 Task: Create a due date automation trigger when advanced on, on the monday of the week a card is due add fields with custom field "Resume" set to a date less than 1 working days from now at 11:00 AM.
Action: Mouse moved to (895, 262)
Screenshot: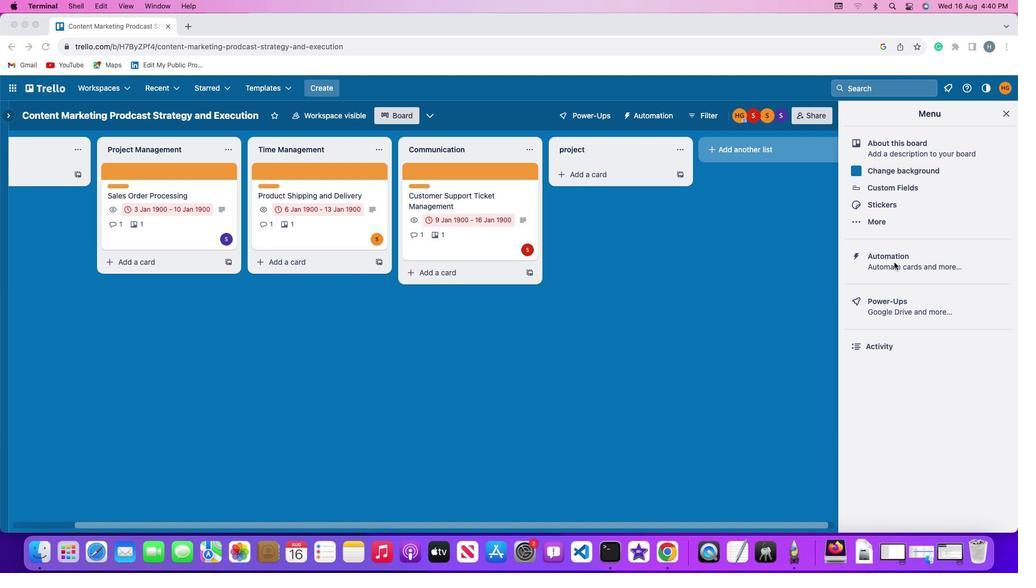 
Action: Mouse pressed left at (895, 262)
Screenshot: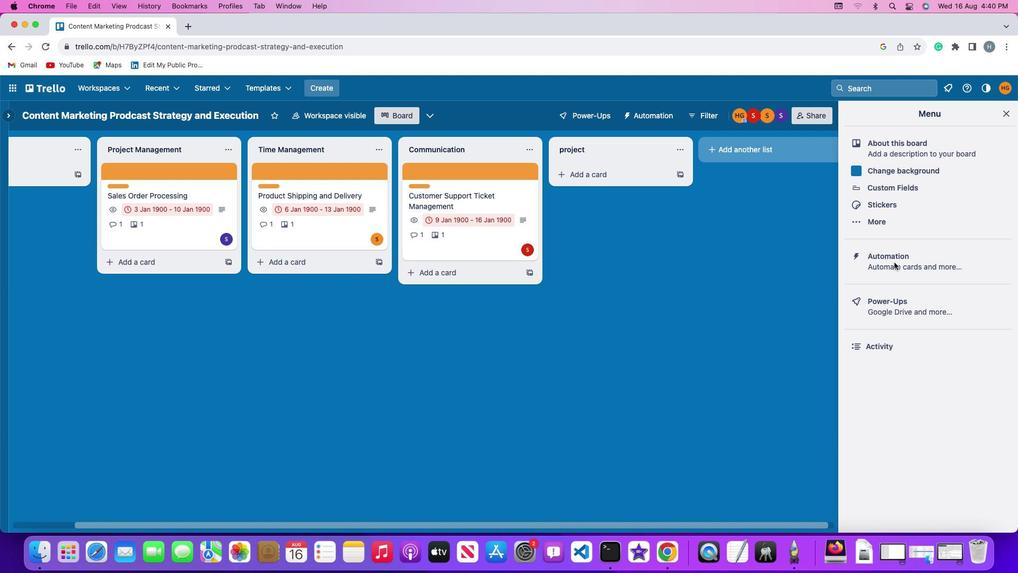 
Action: Mouse pressed left at (895, 262)
Screenshot: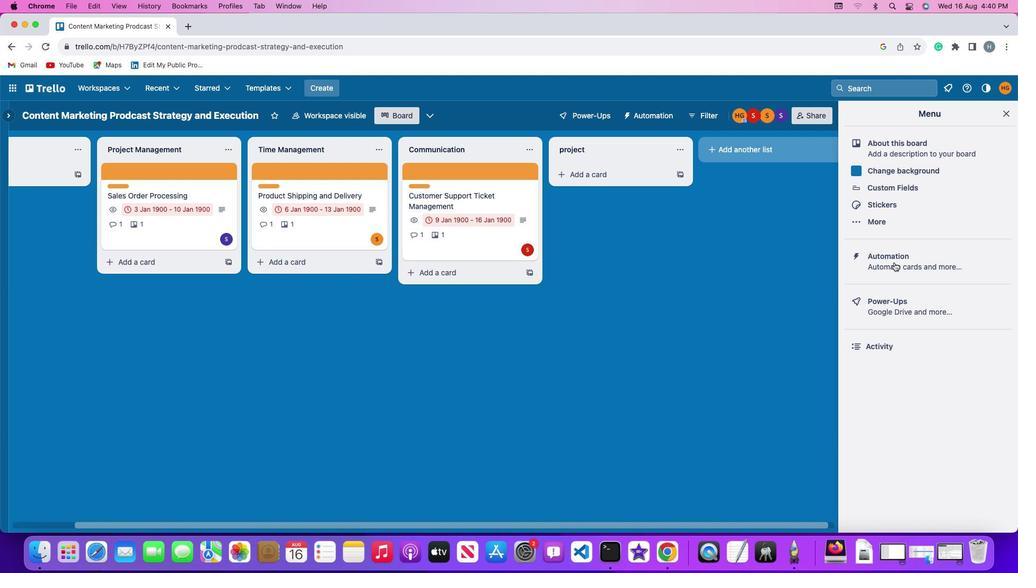 
Action: Mouse moved to (67, 254)
Screenshot: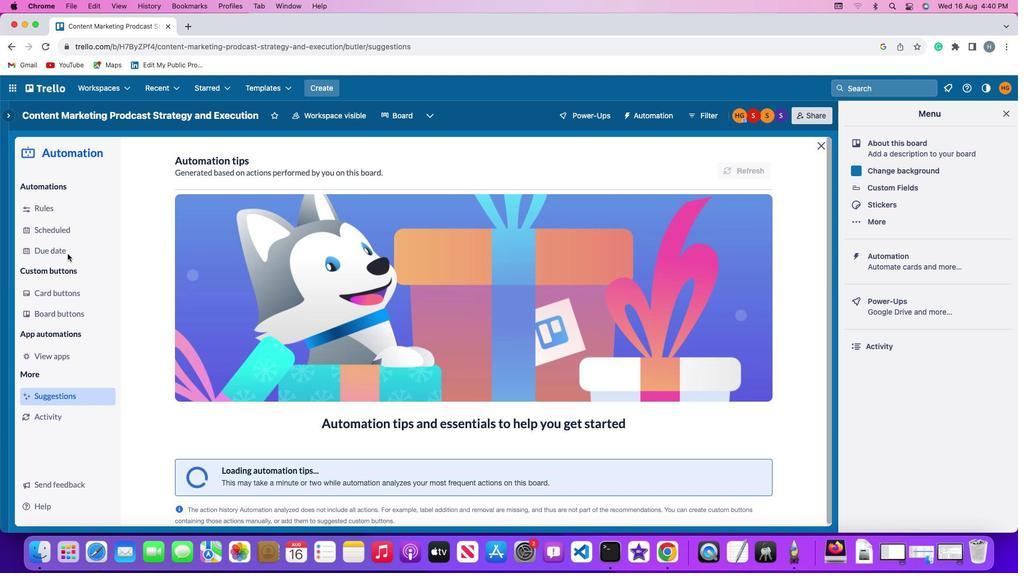 
Action: Mouse pressed left at (67, 254)
Screenshot: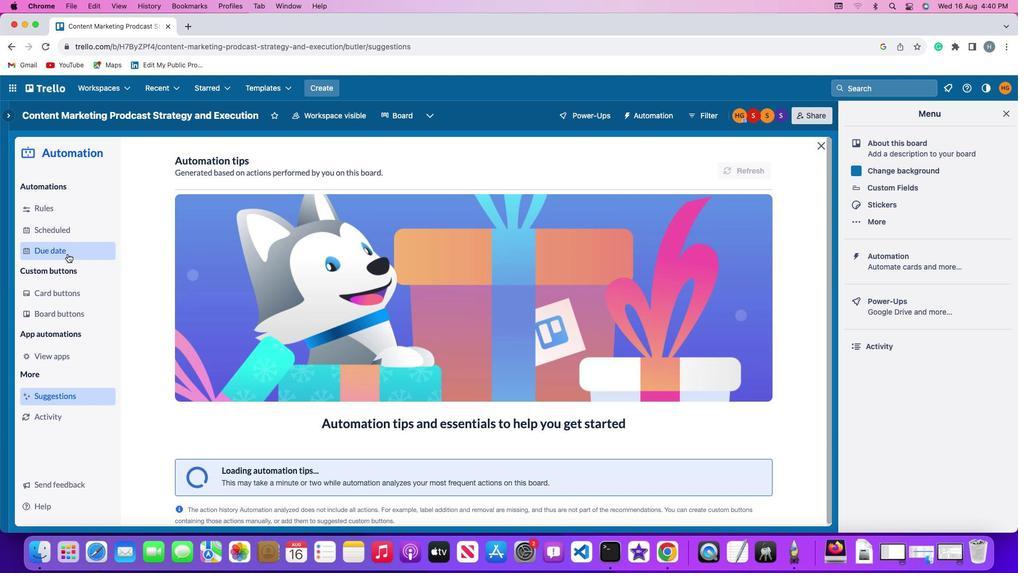 
Action: Mouse moved to (704, 161)
Screenshot: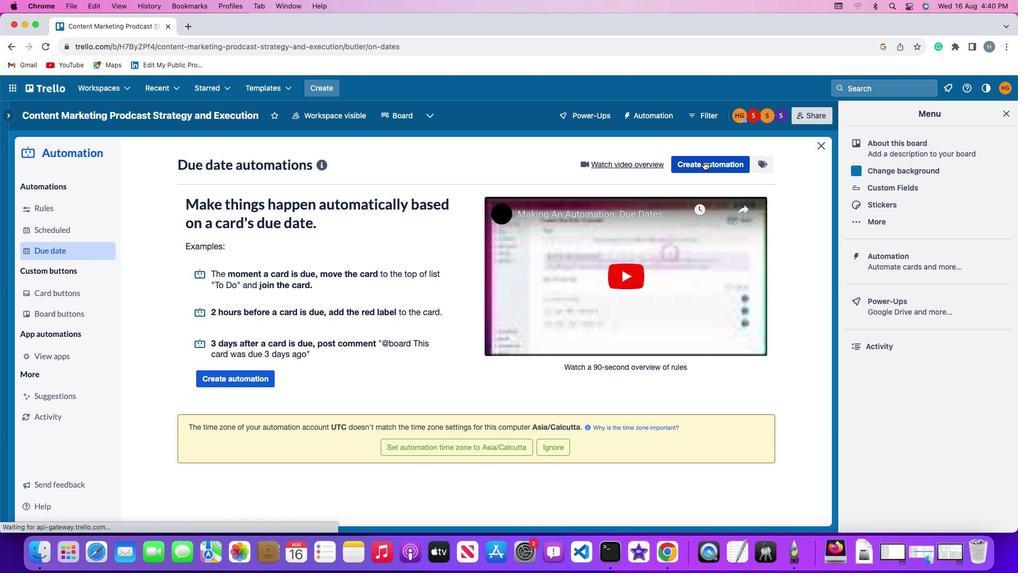 
Action: Mouse pressed left at (704, 161)
Screenshot: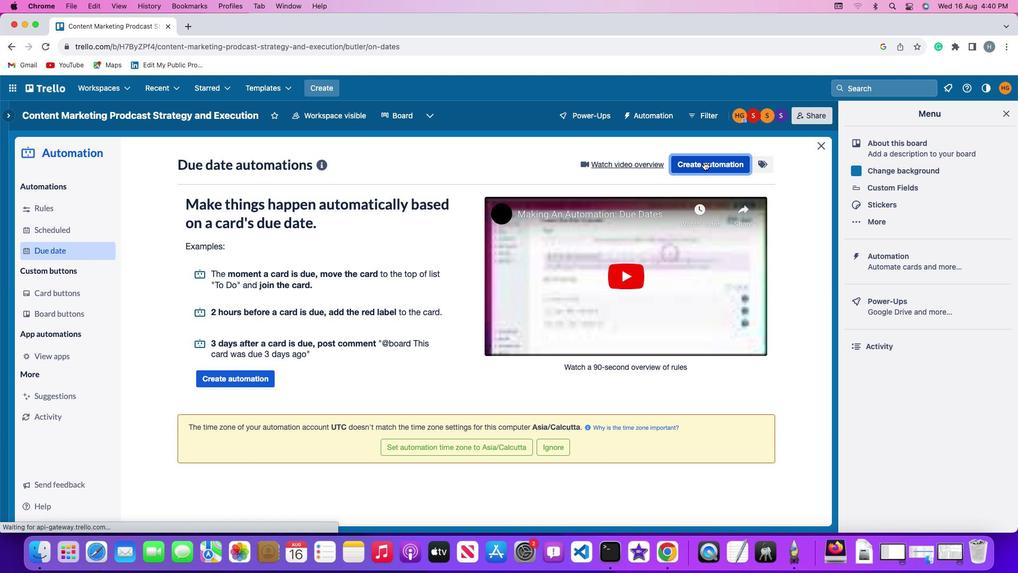 
Action: Mouse moved to (207, 262)
Screenshot: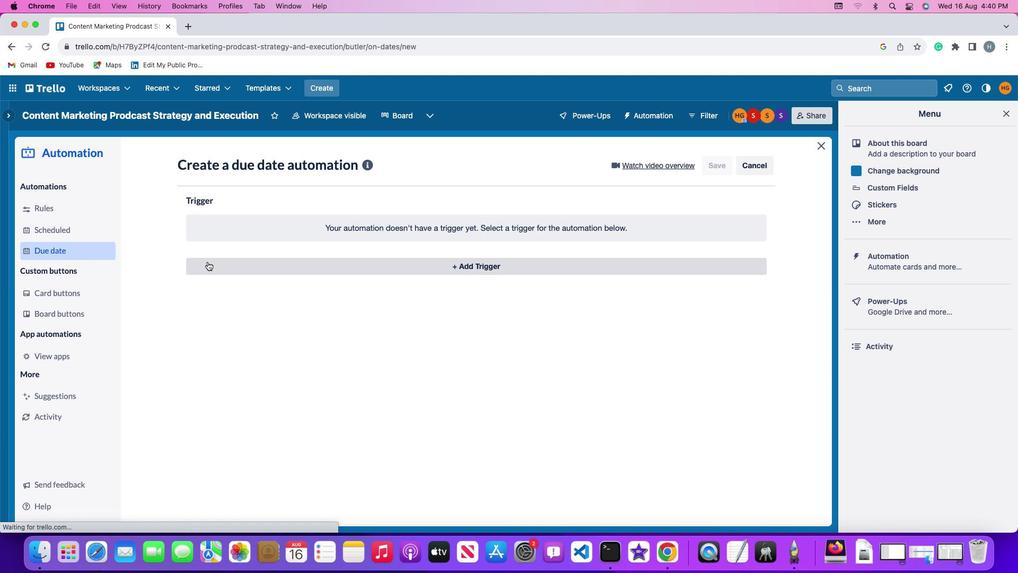 
Action: Mouse pressed left at (207, 262)
Screenshot: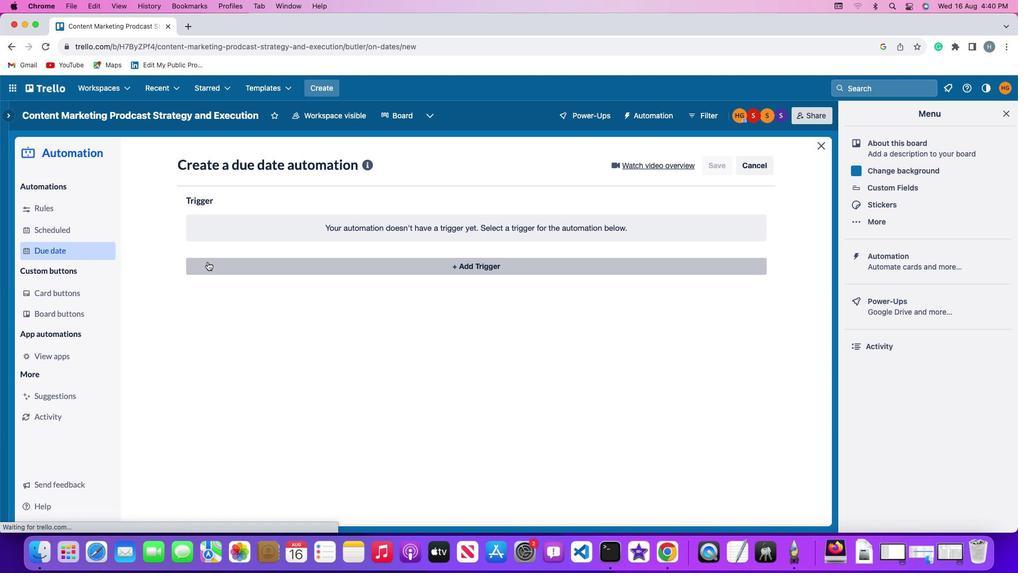 
Action: Mouse moved to (241, 455)
Screenshot: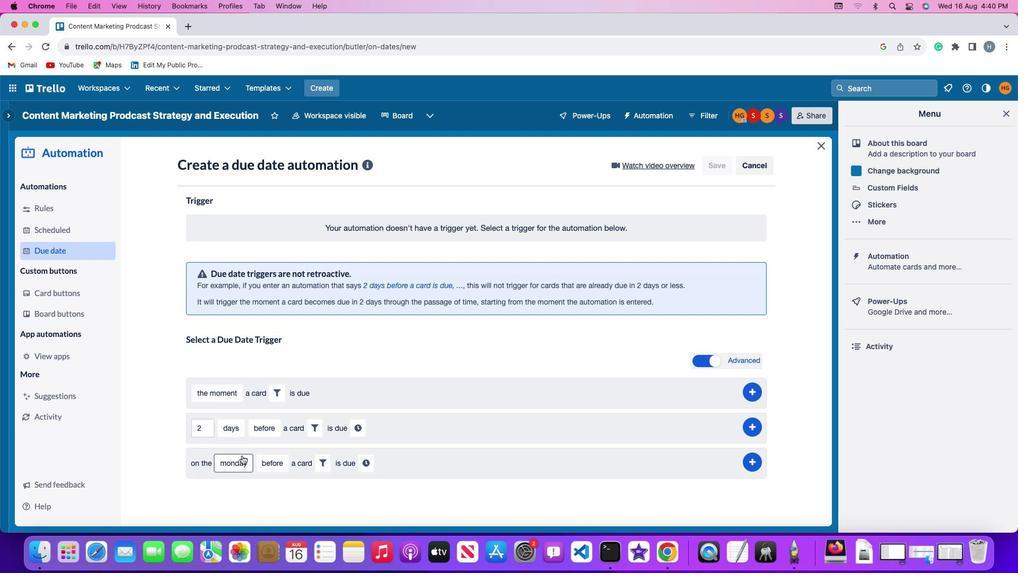 
Action: Mouse pressed left at (241, 455)
Screenshot: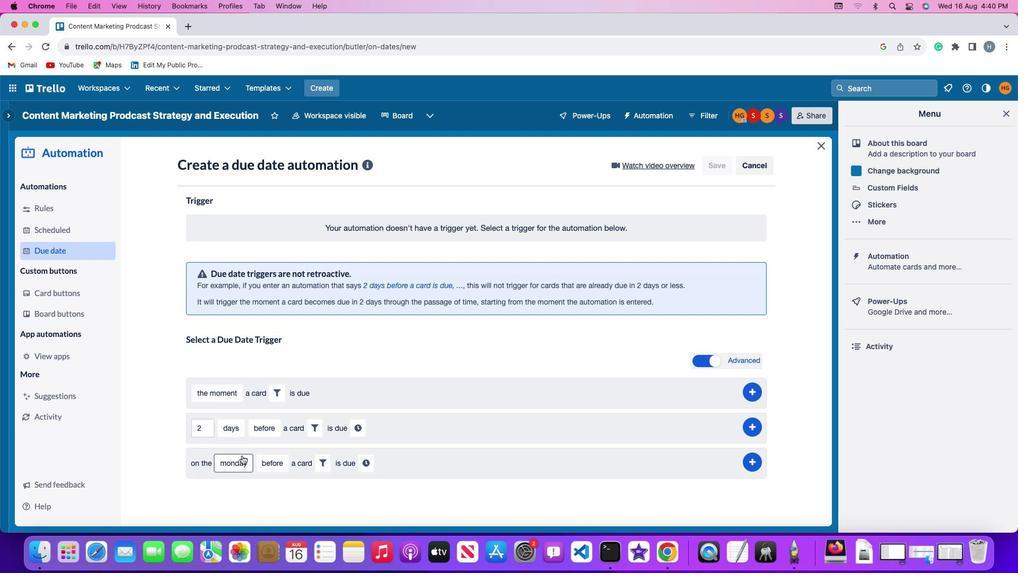 
Action: Mouse moved to (253, 316)
Screenshot: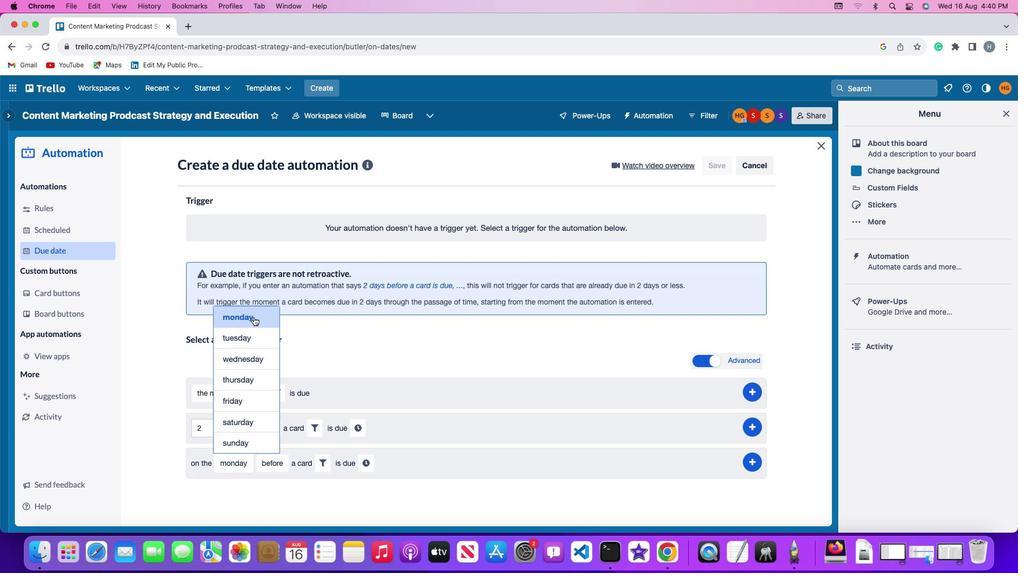 
Action: Mouse pressed left at (253, 316)
Screenshot: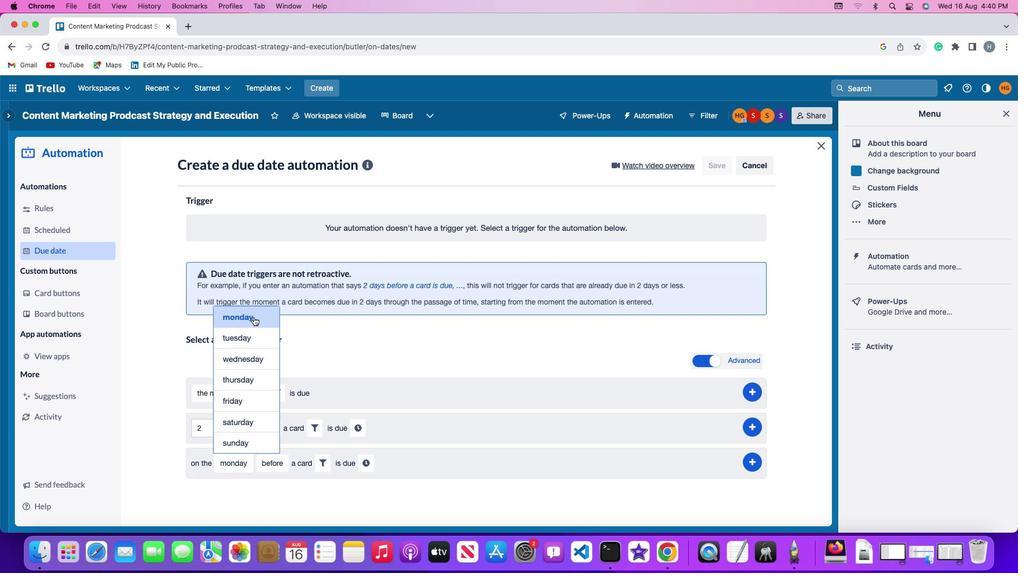 
Action: Mouse moved to (272, 457)
Screenshot: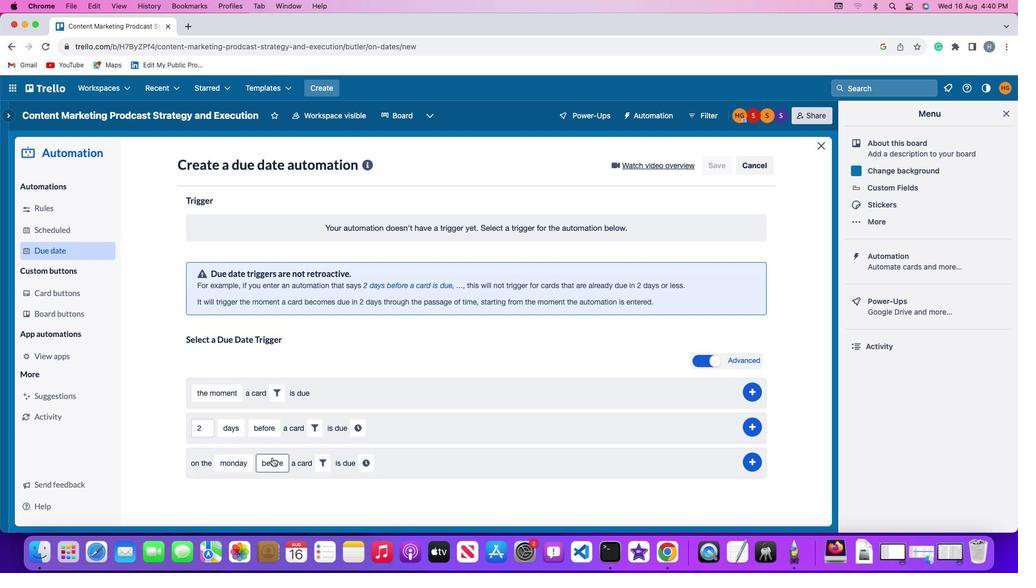 
Action: Mouse pressed left at (272, 457)
Screenshot: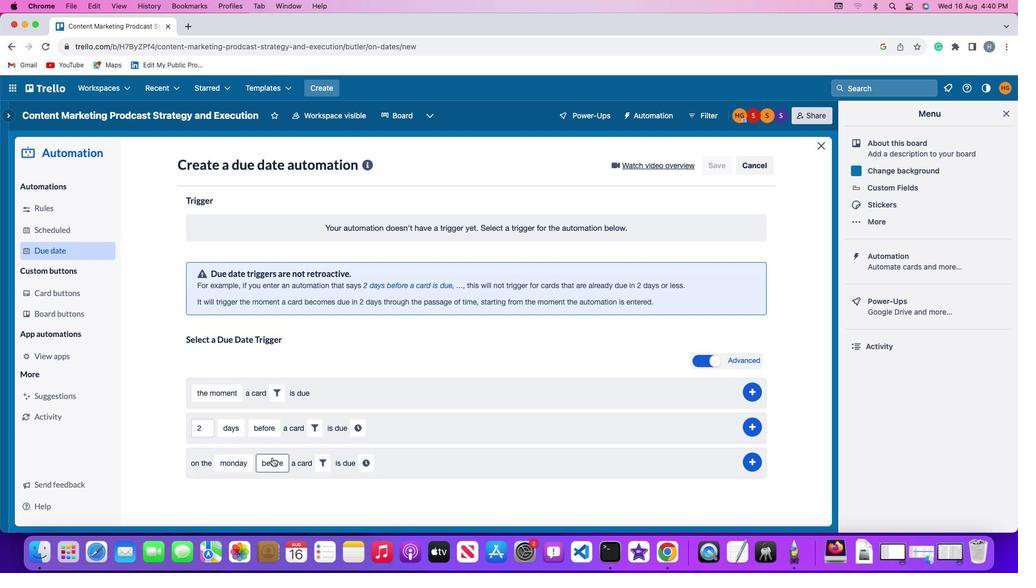 
Action: Mouse moved to (278, 416)
Screenshot: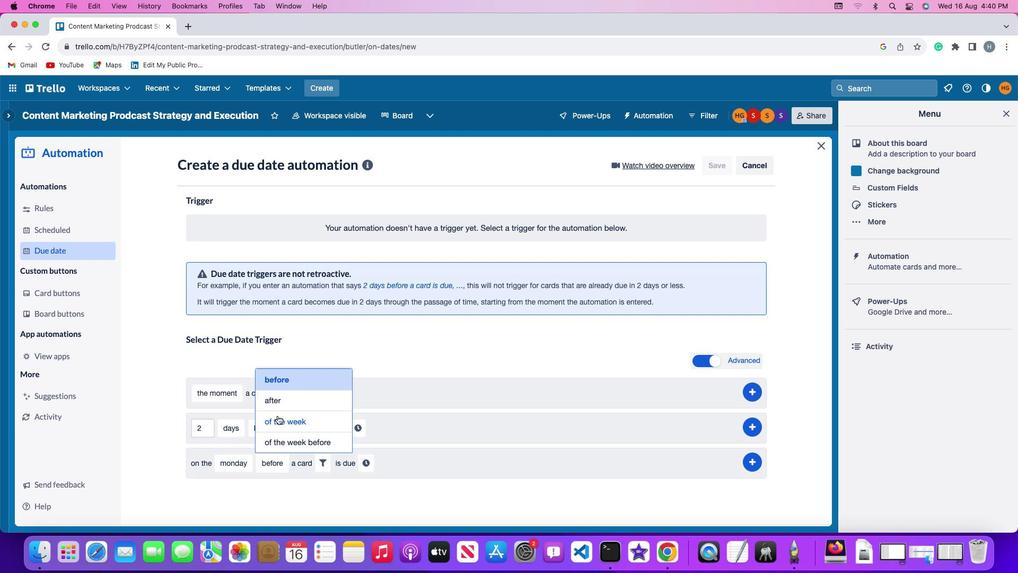 
Action: Mouse pressed left at (278, 416)
Screenshot: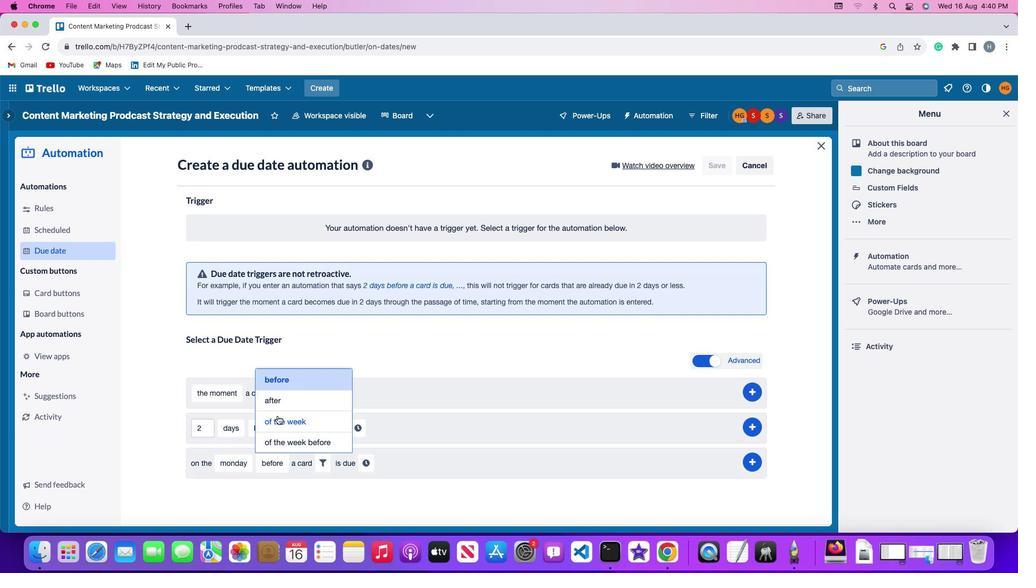 
Action: Mouse moved to (336, 460)
Screenshot: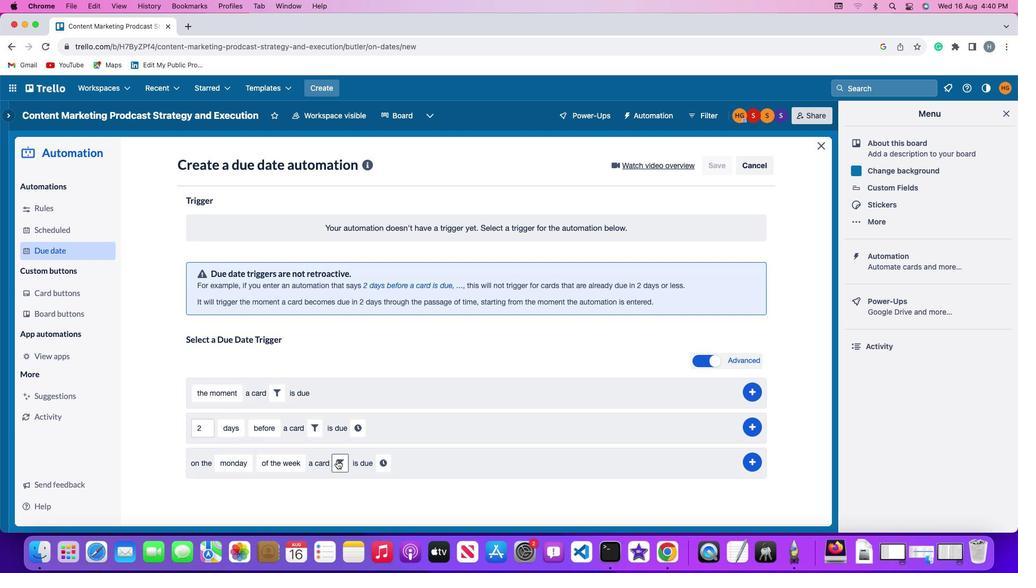 
Action: Mouse pressed left at (336, 460)
Screenshot: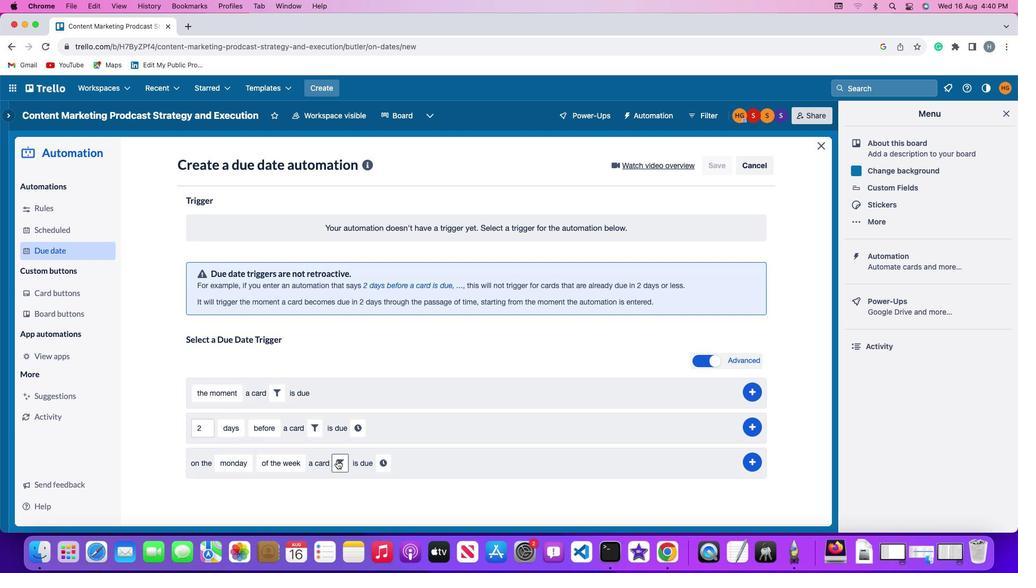 
Action: Mouse moved to (512, 499)
Screenshot: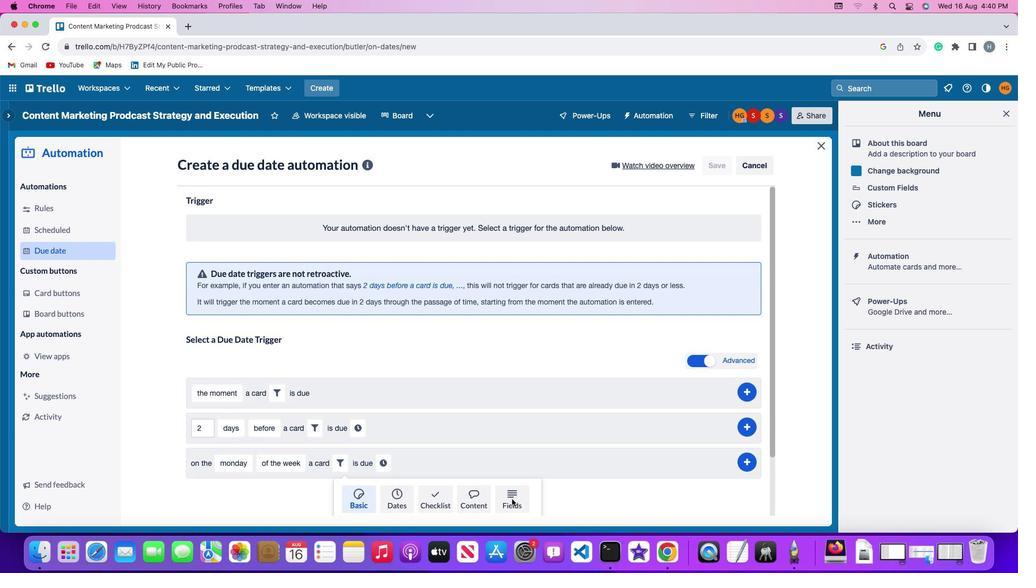 
Action: Mouse pressed left at (512, 499)
Screenshot: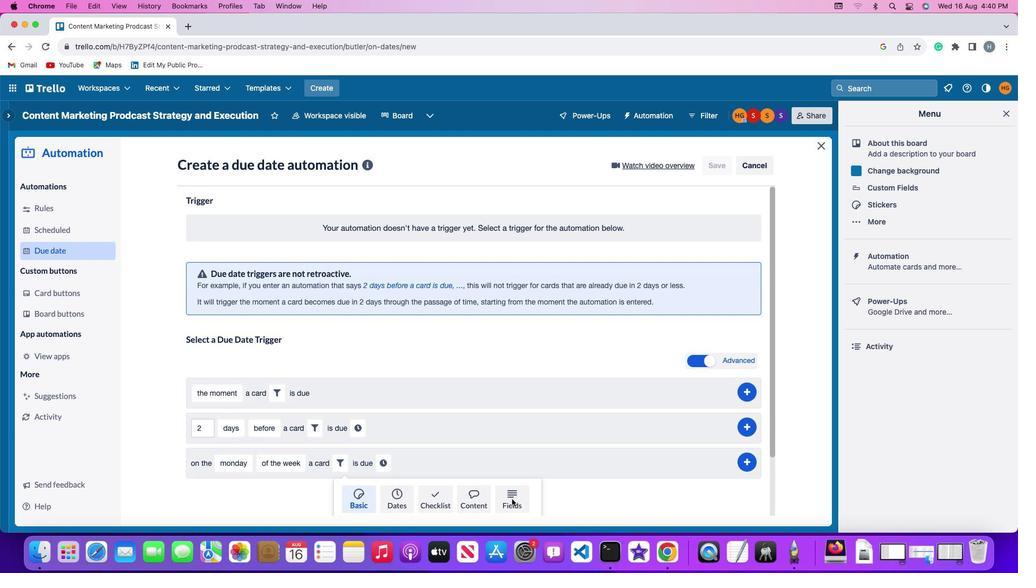 
Action: Mouse moved to (307, 486)
Screenshot: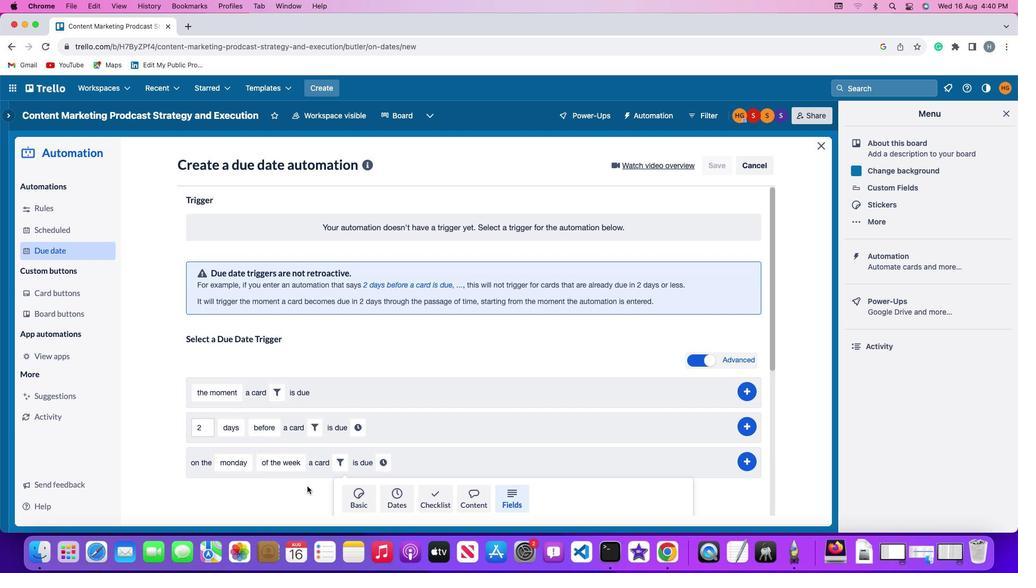 
Action: Mouse scrolled (307, 486) with delta (0, 0)
Screenshot: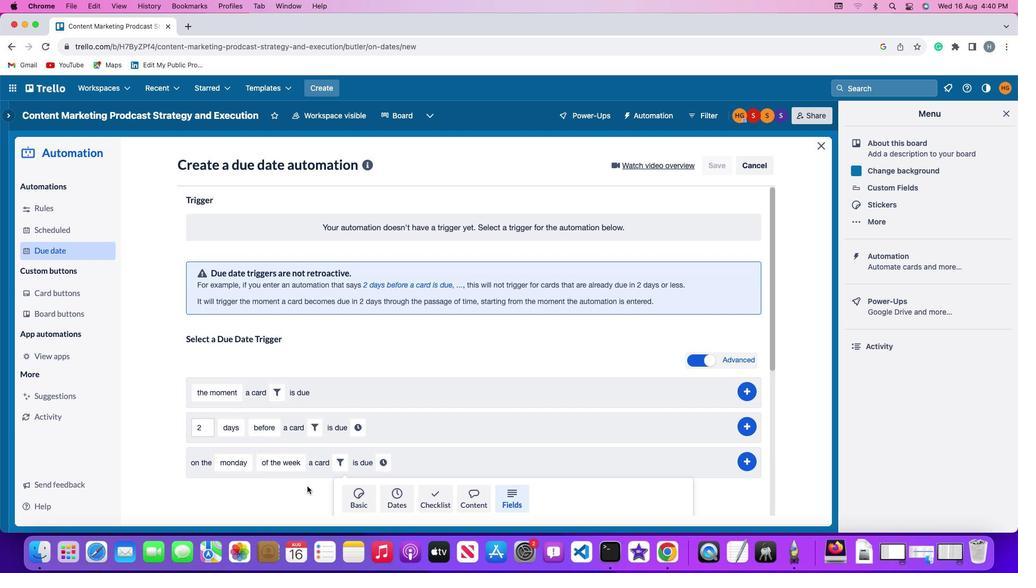 
Action: Mouse scrolled (307, 486) with delta (0, 0)
Screenshot: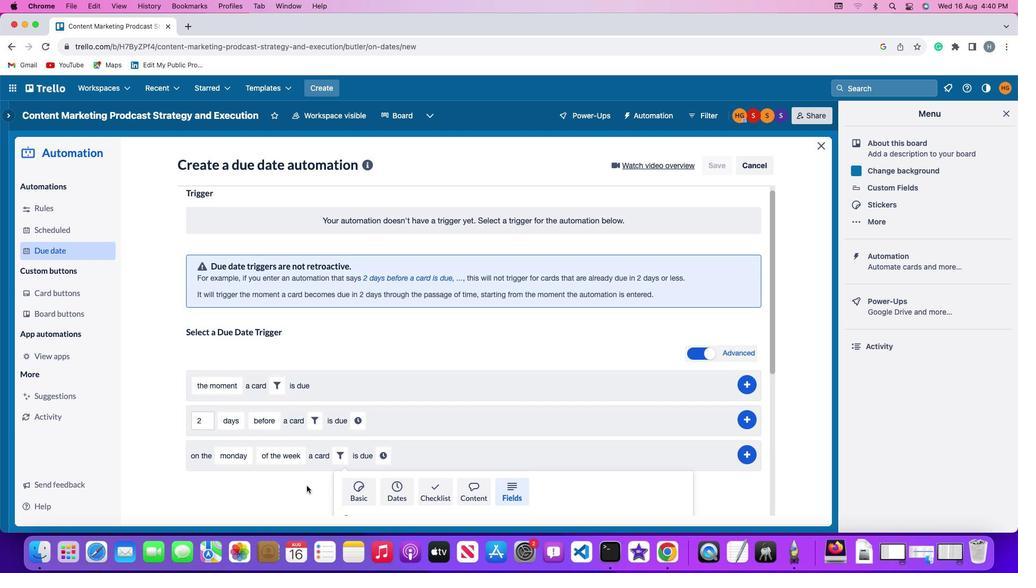 
Action: Mouse scrolled (307, 486) with delta (0, -2)
Screenshot: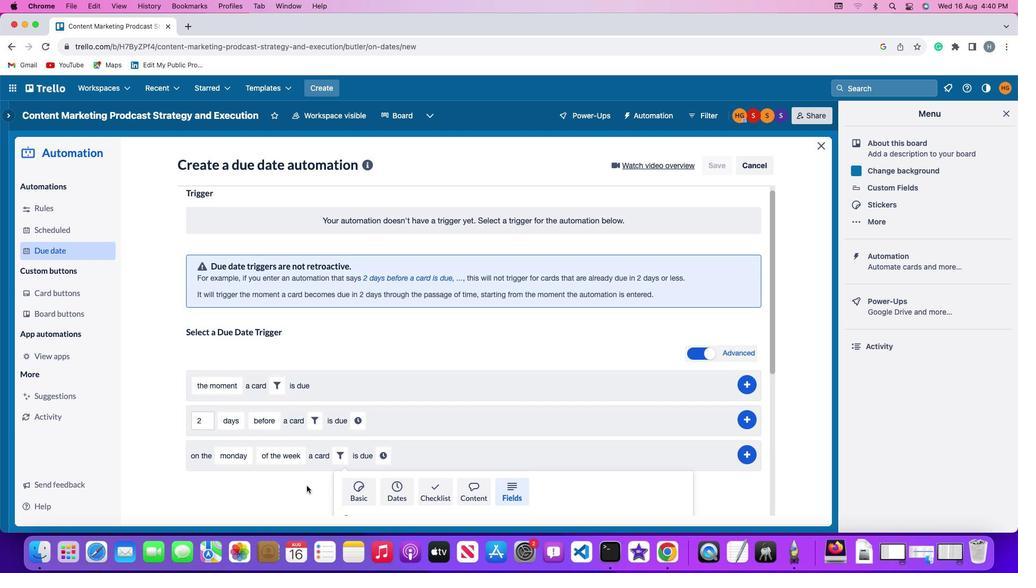 
Action: Mouse moved to (307, 486)
Screenshot: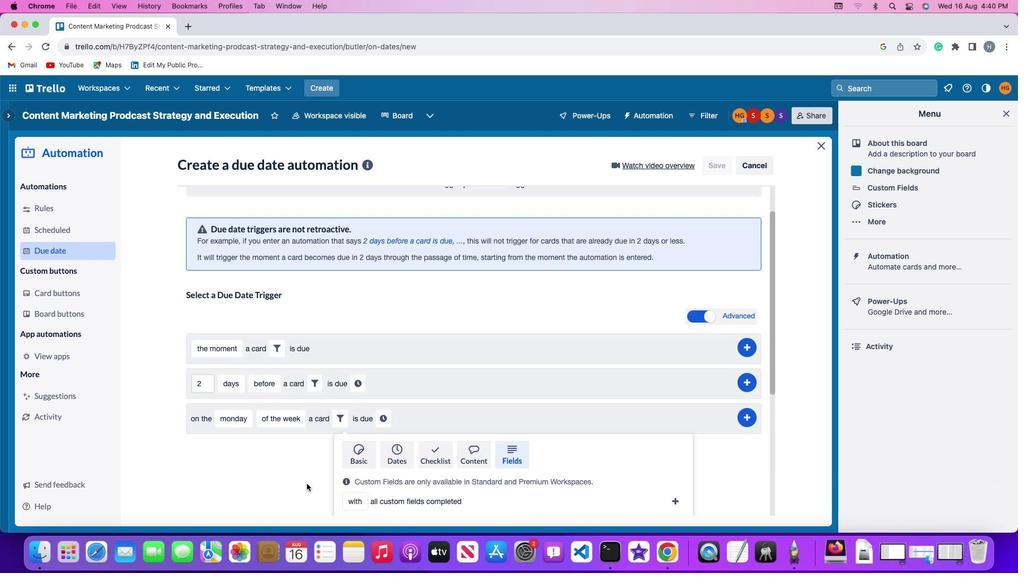 
Action: Mouse scrolled (307, 486) with delta (0, -2)
Screenshot: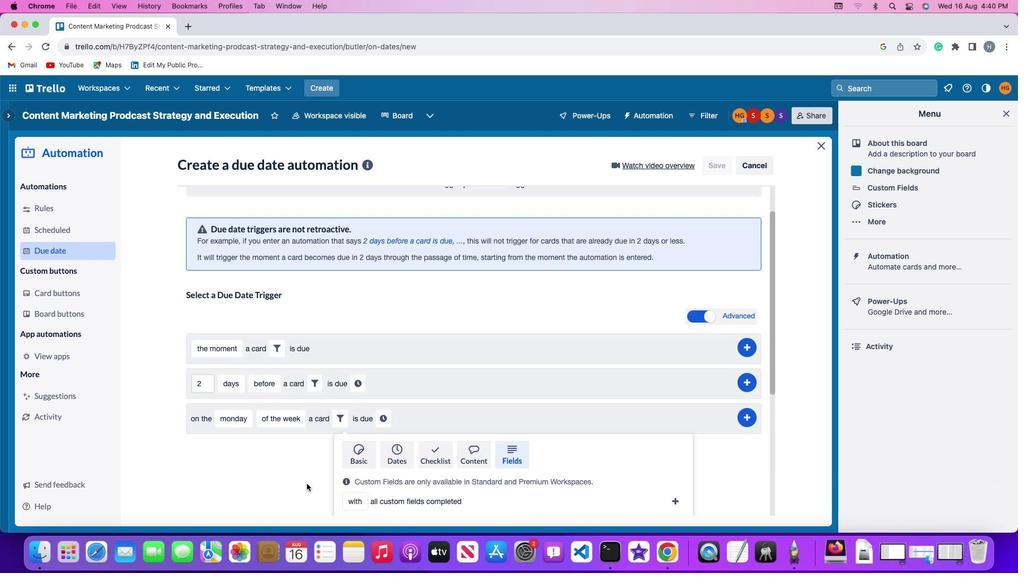 
Action: Mouse moved to (307, 486)
Screenshot: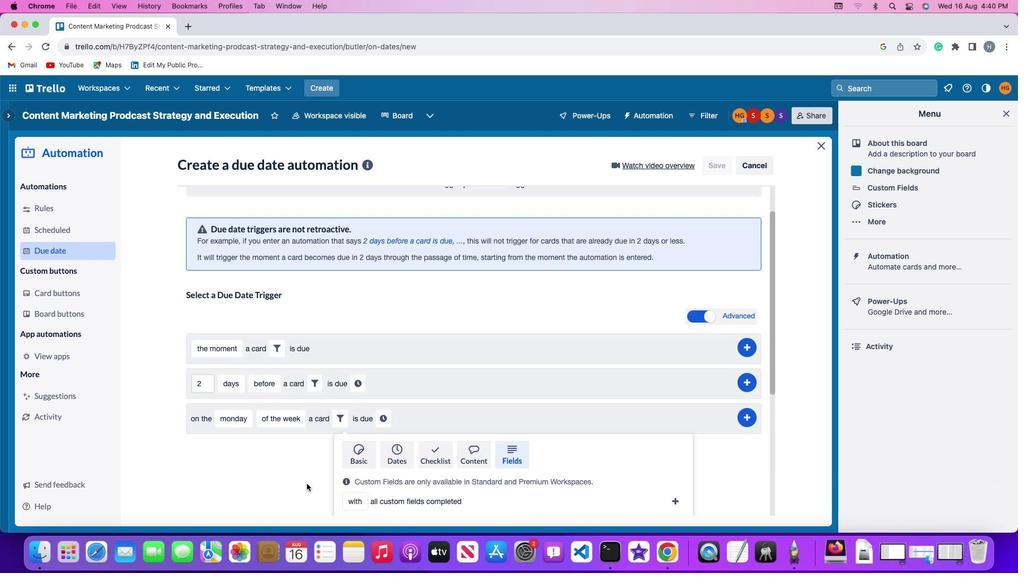 
Action: Mouse scrolled (307, 486) with delta (0, -3)
Screenshot: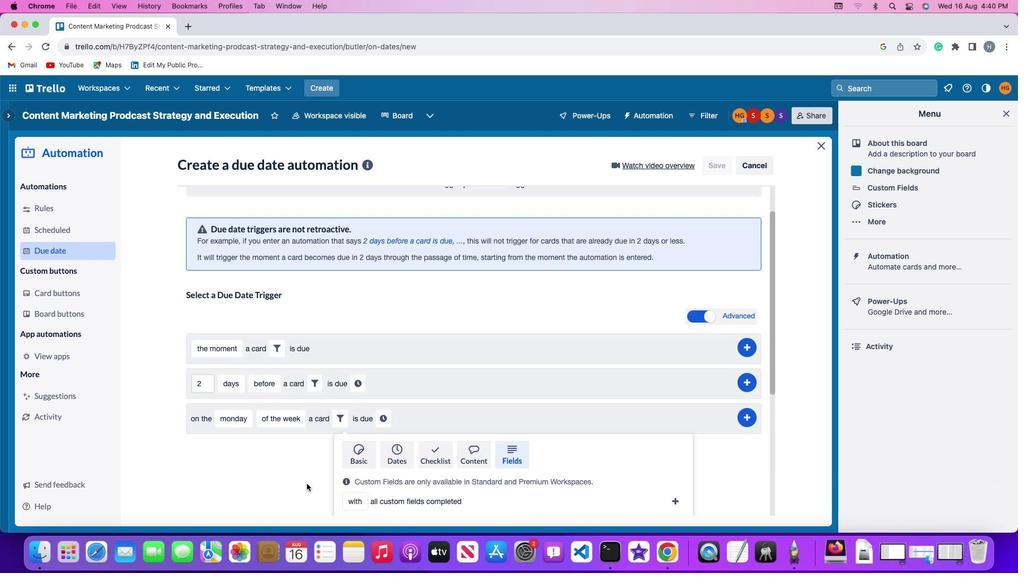 
Action: Mouse moved to (305, 482)
Screenshot: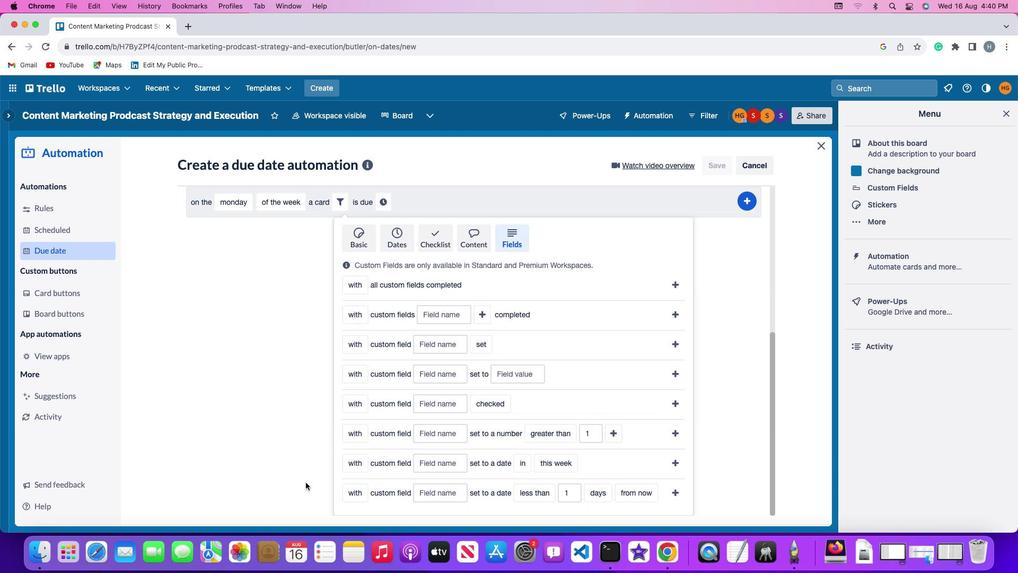 
Action: Mouse scrolled (305, 482) with delta (0, 0)
Screenshot: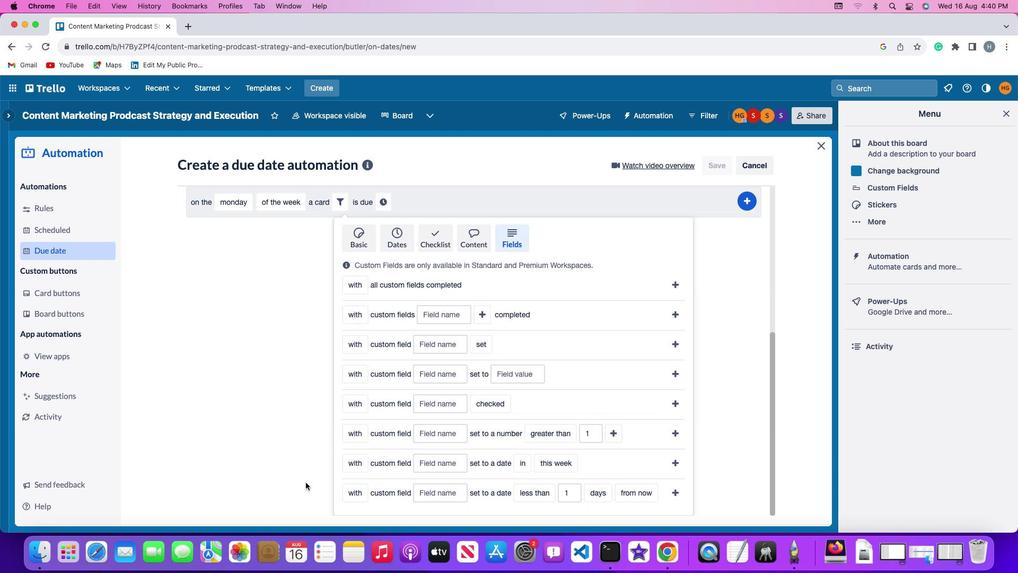 
Action: Mouse moved to (305, 482)
Screenshot: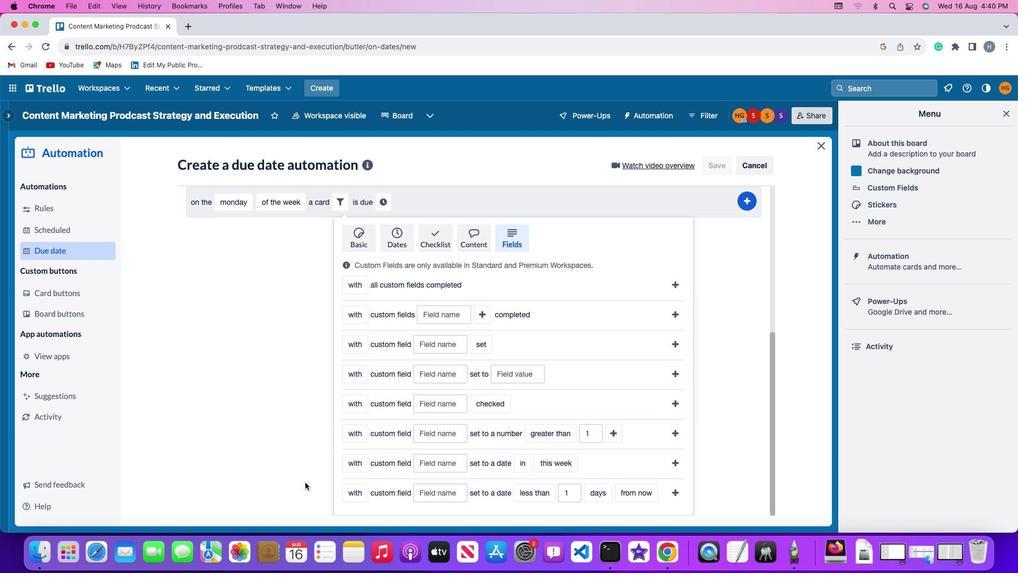 
Action: Mouse scrolled (305, 482) with delta (0, 0)
Screenshot: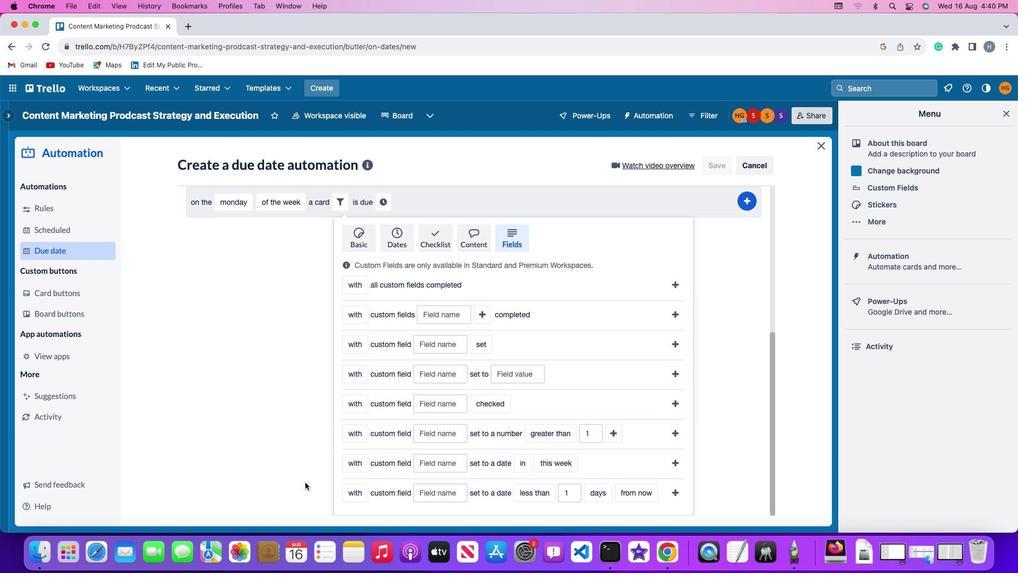 
Action: Mouse scrolled (305, 482) with delta (0, -1)
Screenshot: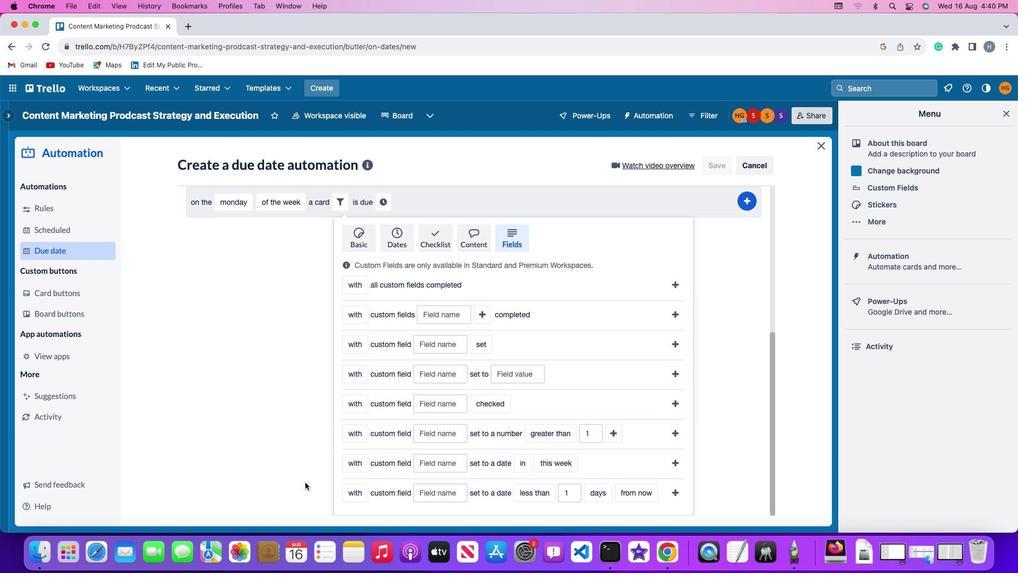 
Action: Mouse scrolled (305, 482) with delta (0, -2)
Screenshot: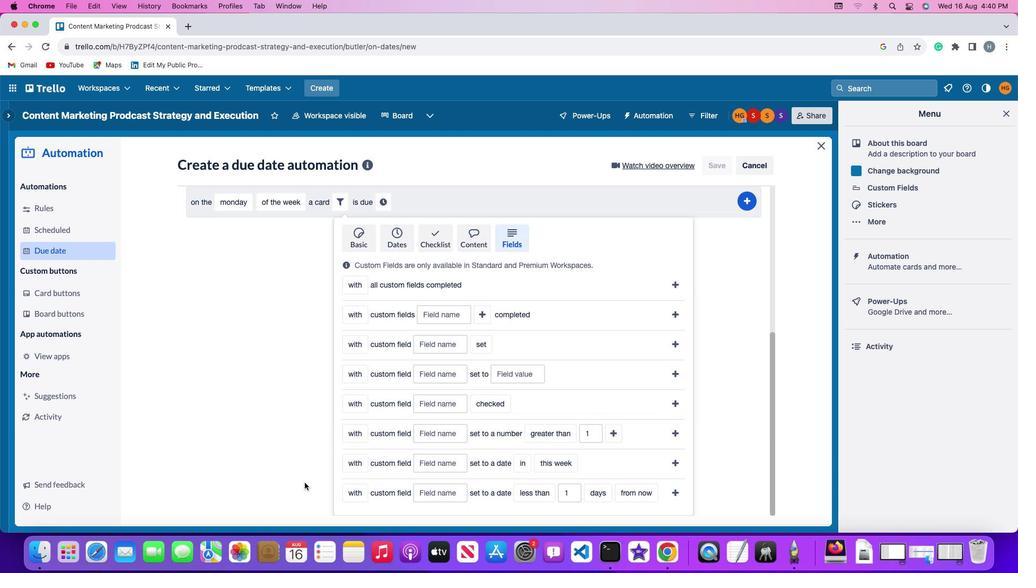 
Action: Mouse moved to (305, 482)
Screenshot: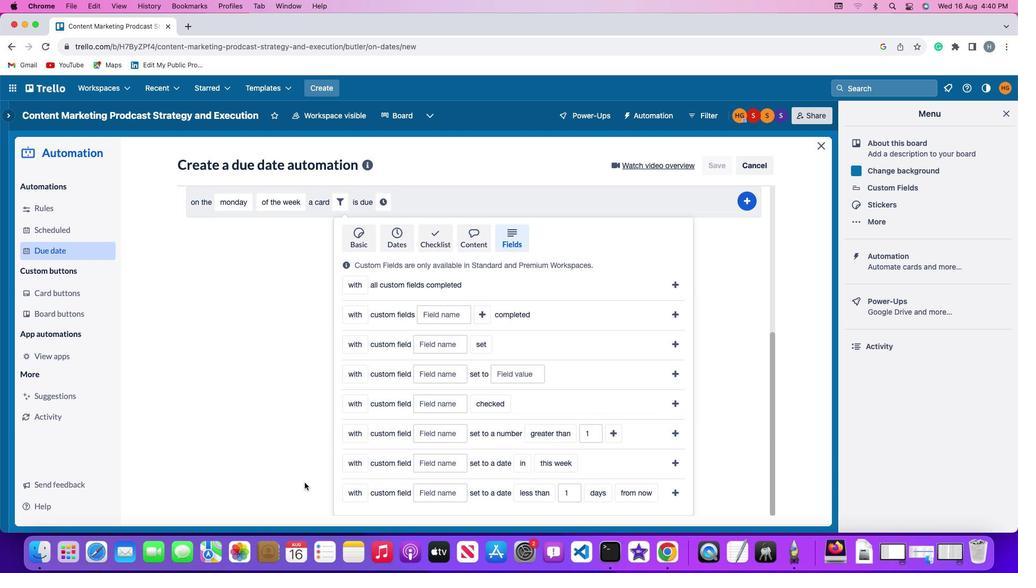 
Action: Mouse scrolled (305, 482) with delta (0, -3)
Screenshot: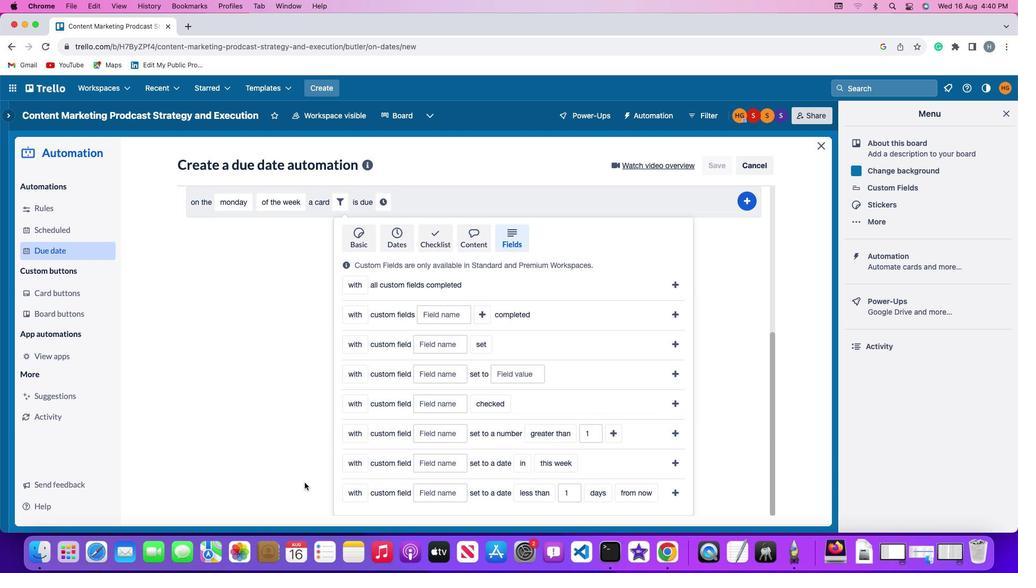 
Action: Mouse moved to (305, 482)
Screenshot: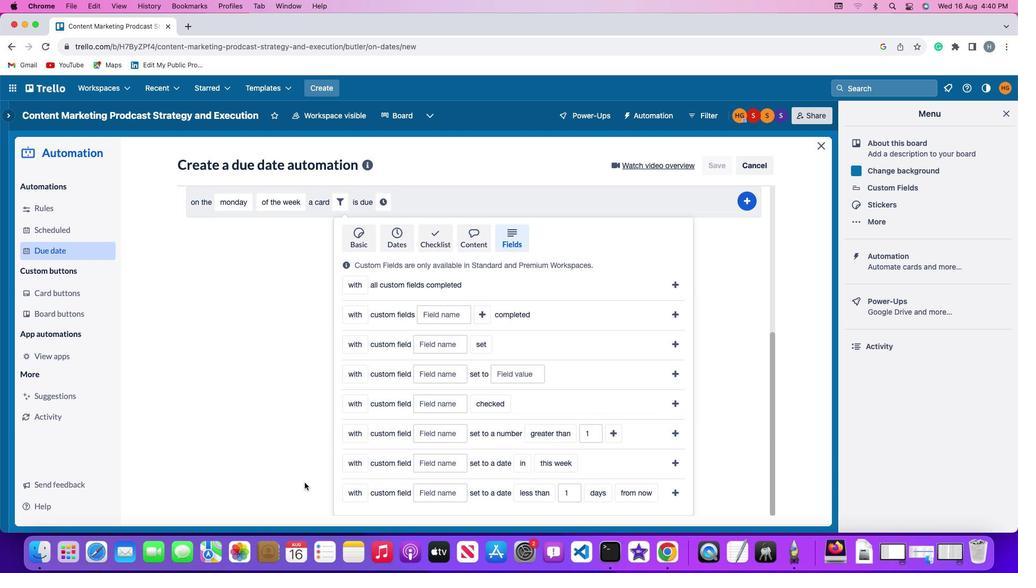 
Action: Mouse scrolled (305, 482) with delta (0, -3)
Screenshot: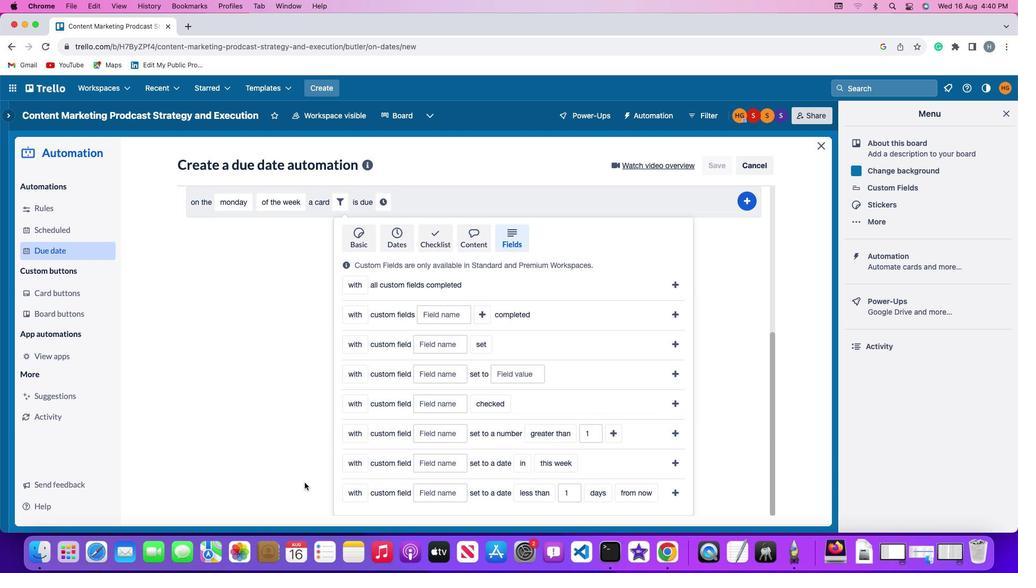 
Action: Mouse moved to (355, 488)
Screenshot: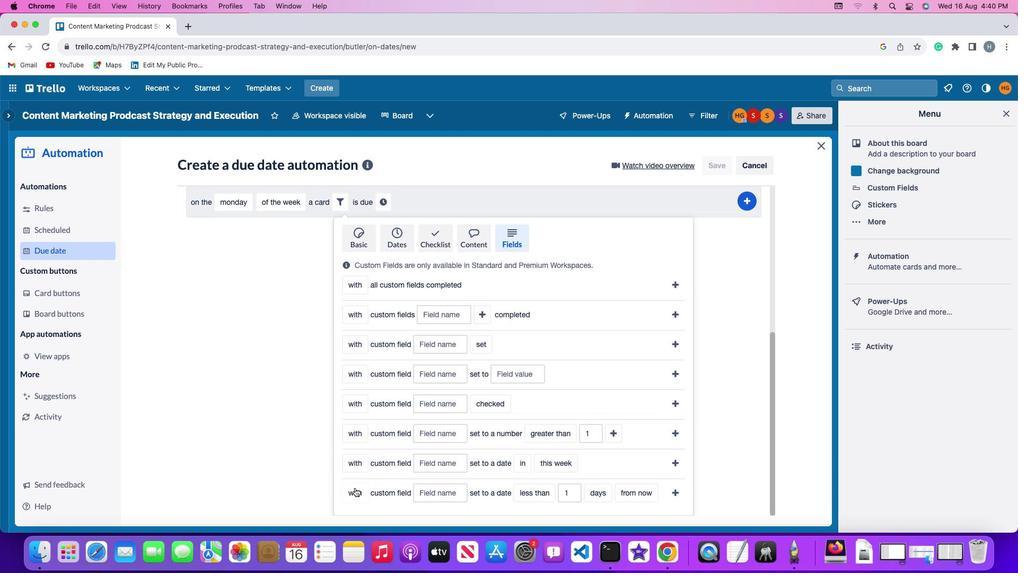 
Action: Mouse pressed left at (355, 488)
Screenshot: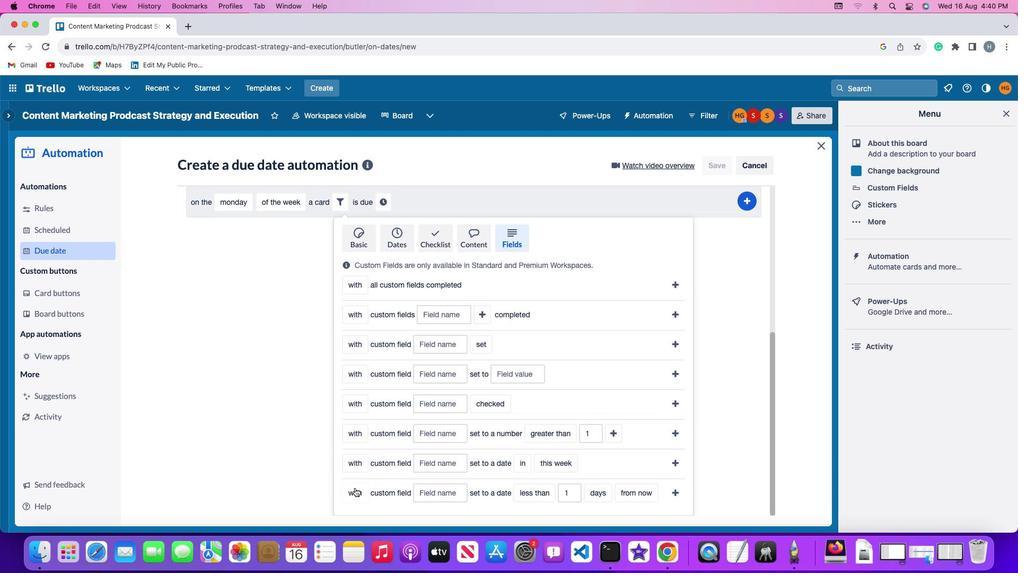 
Action: Mouse moved to (361, 453)
Screenshot: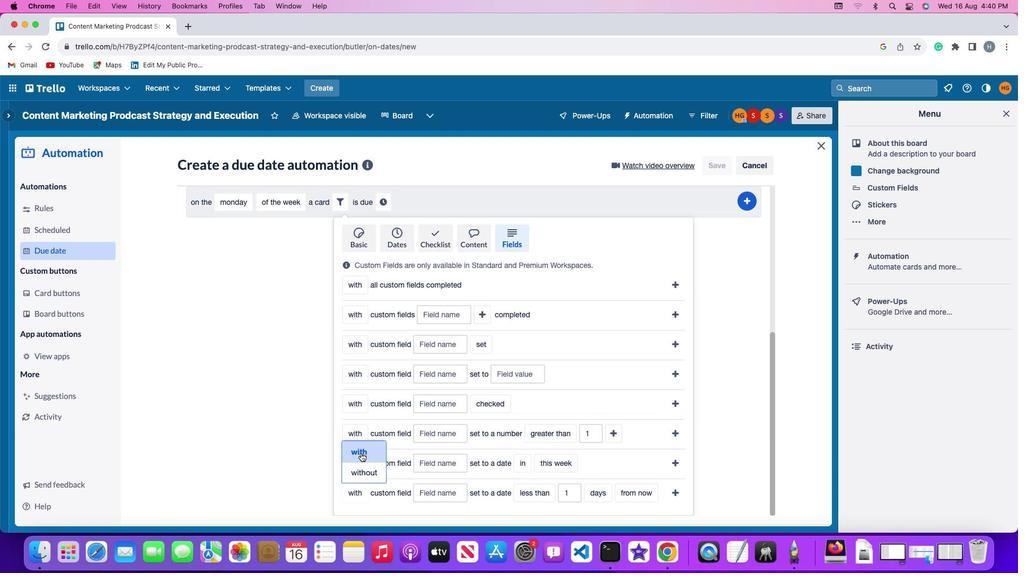 
Action: Mouse pressed left at (361, 453)
Screenshot: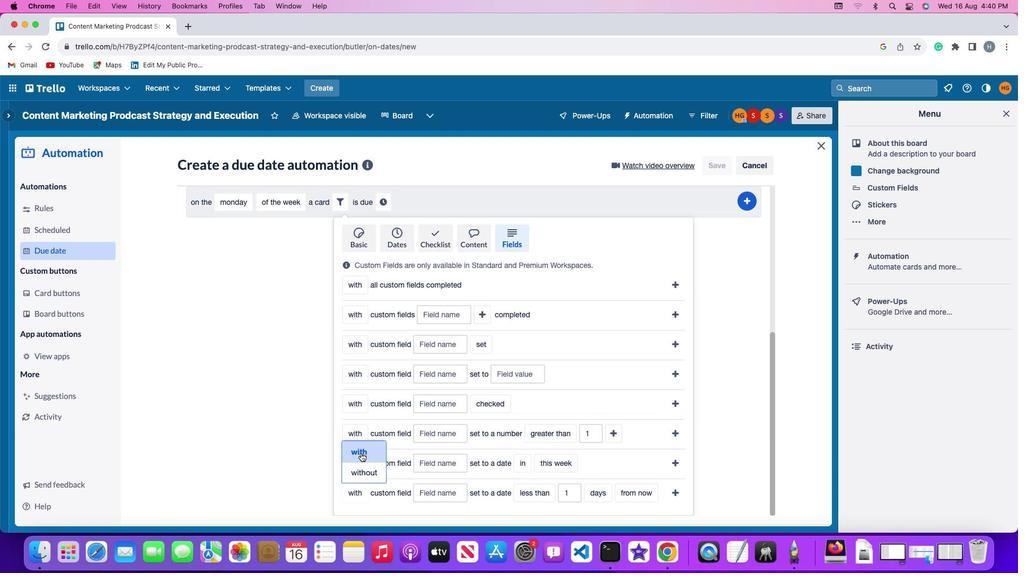 
Action: Mouse moved to (436, 498)
Screenshot: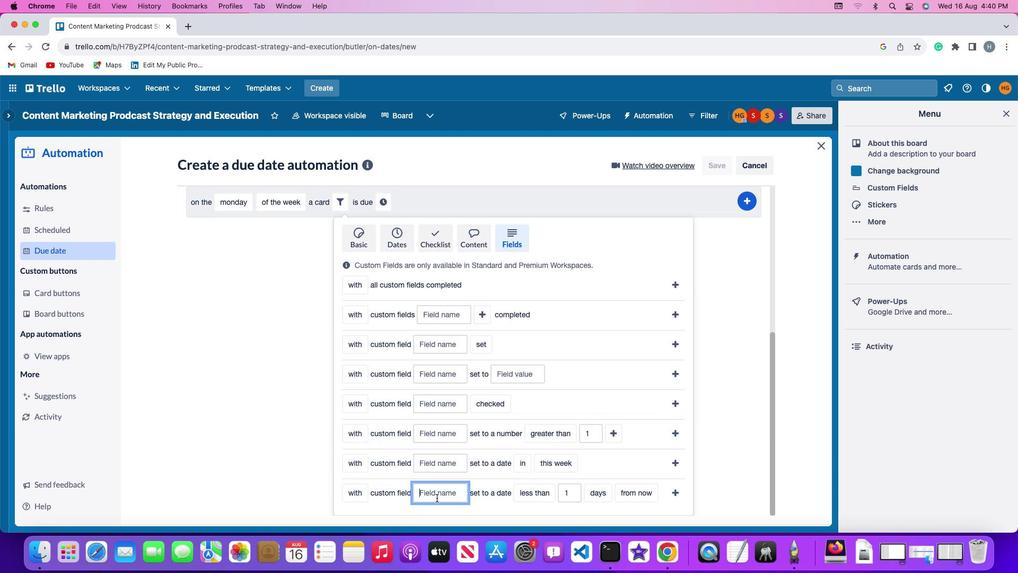 
Action: Mouse pressed left at (436, 498)
Screenshot: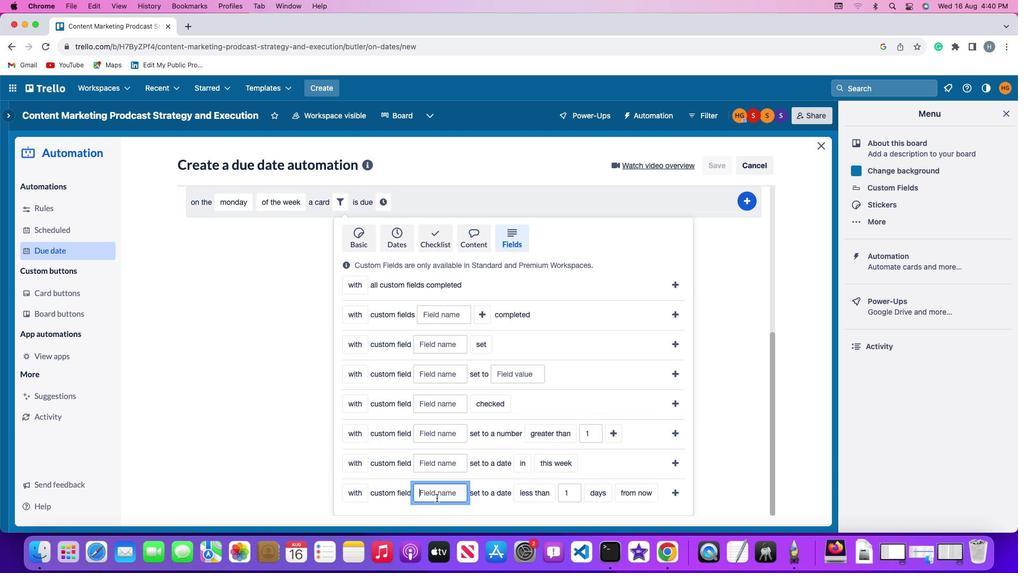
Action: Mouse moved to (437, 494)
Screenshot: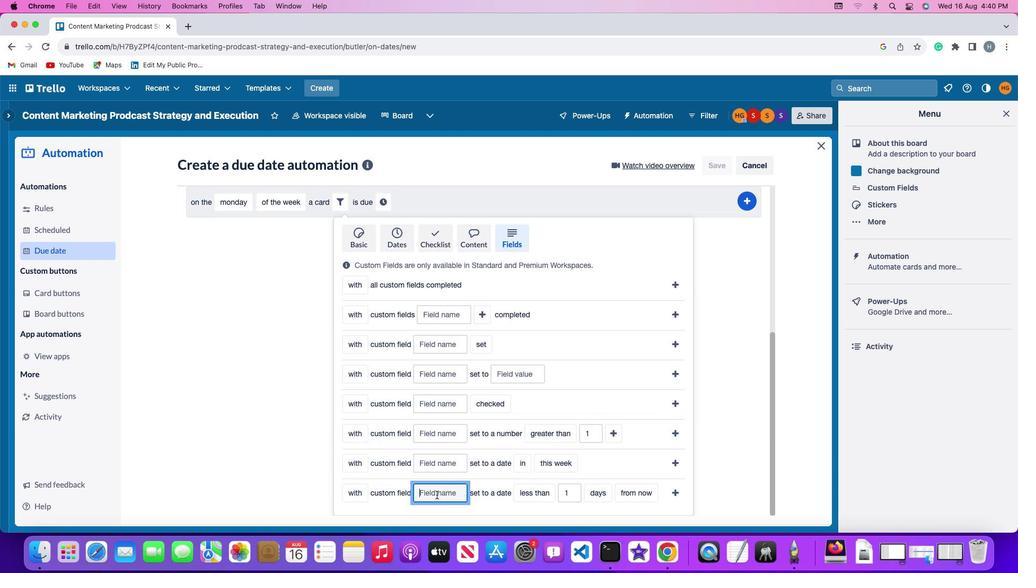 
Action: Key pressed Key.shift'R''e''s''u''m''e'
Screenshot: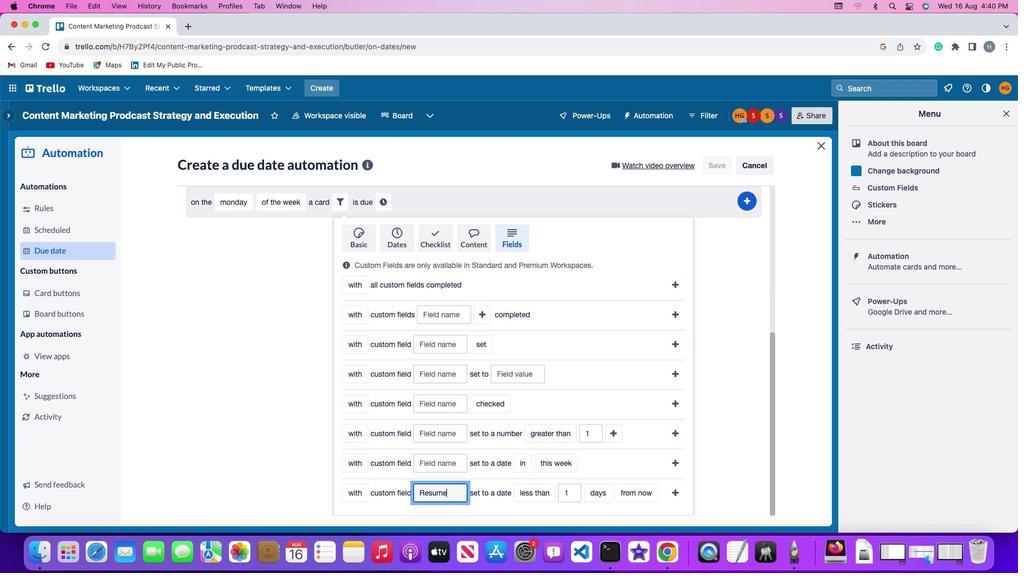 
Action: Mouse moved to (542, 492)
Screenshot: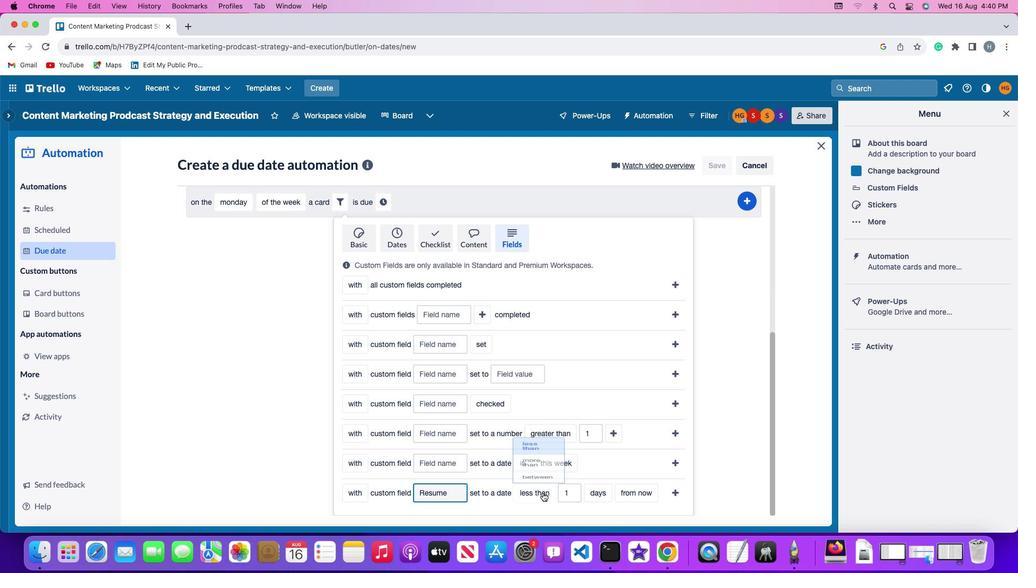 
Action: Mouse pressed left at (542, 492)
Screenshot: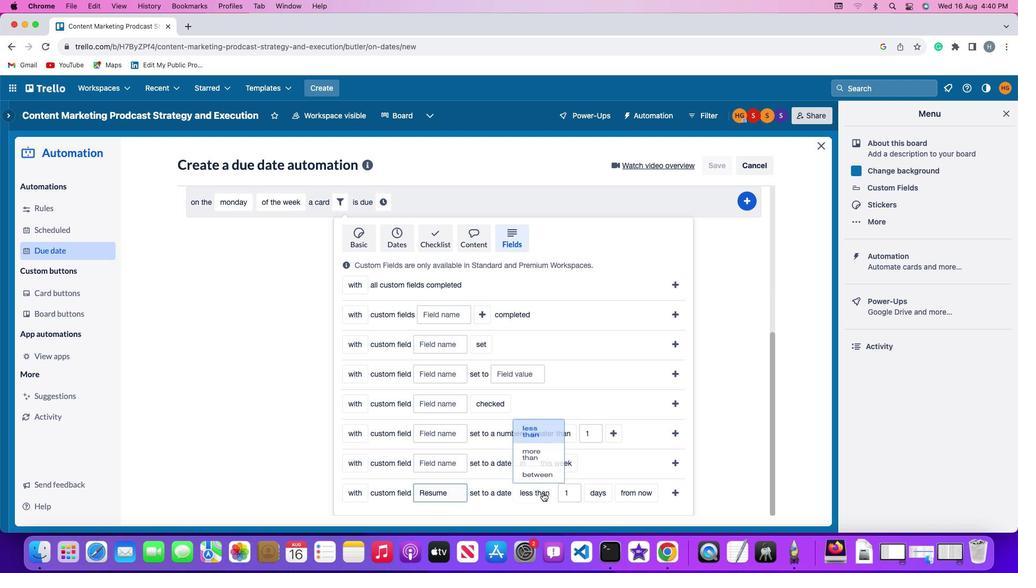 
Action: Mouse moved to (541, 421)
Screenshot: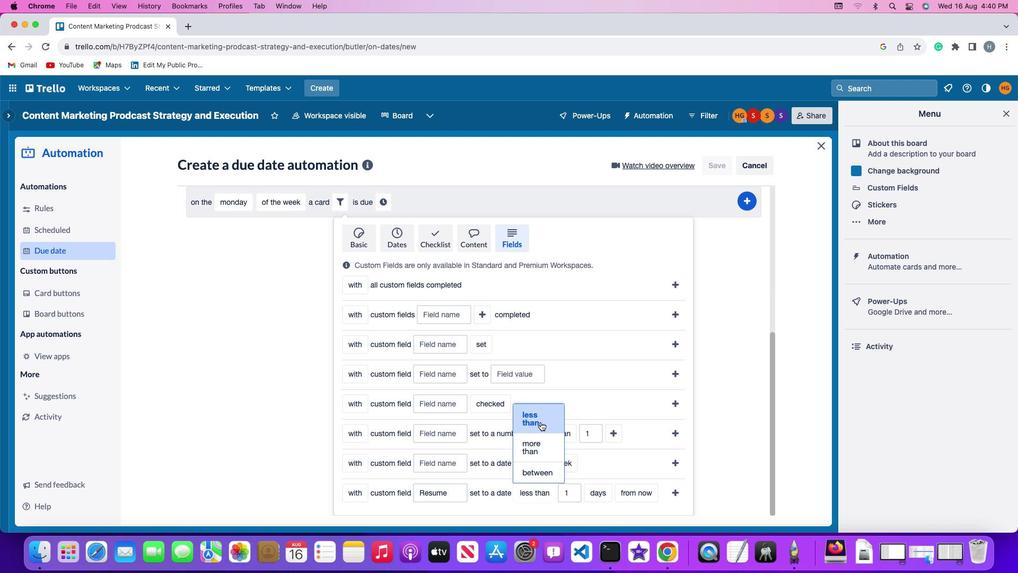 
Action: Mouse pressed left at (541, 421)
Screenshot: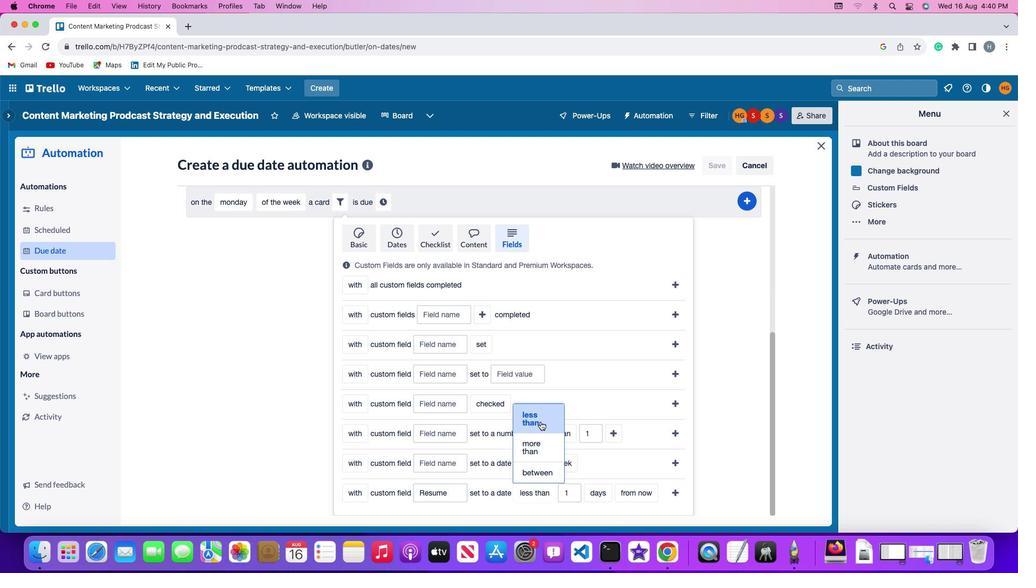 
Action: Mouse moved to (577, 496)
Screenshot: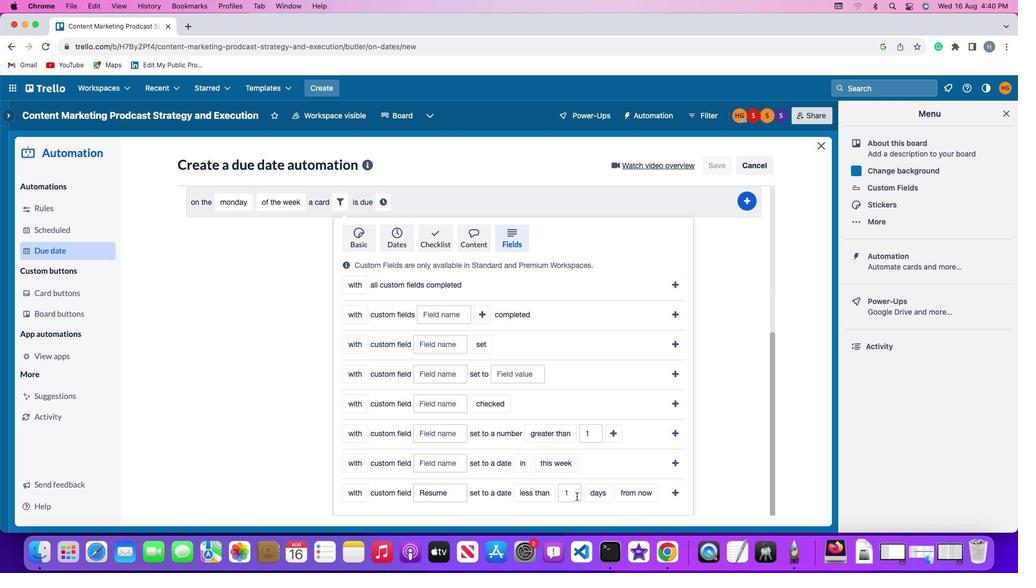 
Action: Mouse pressed left at (577, 496)
Screenshot: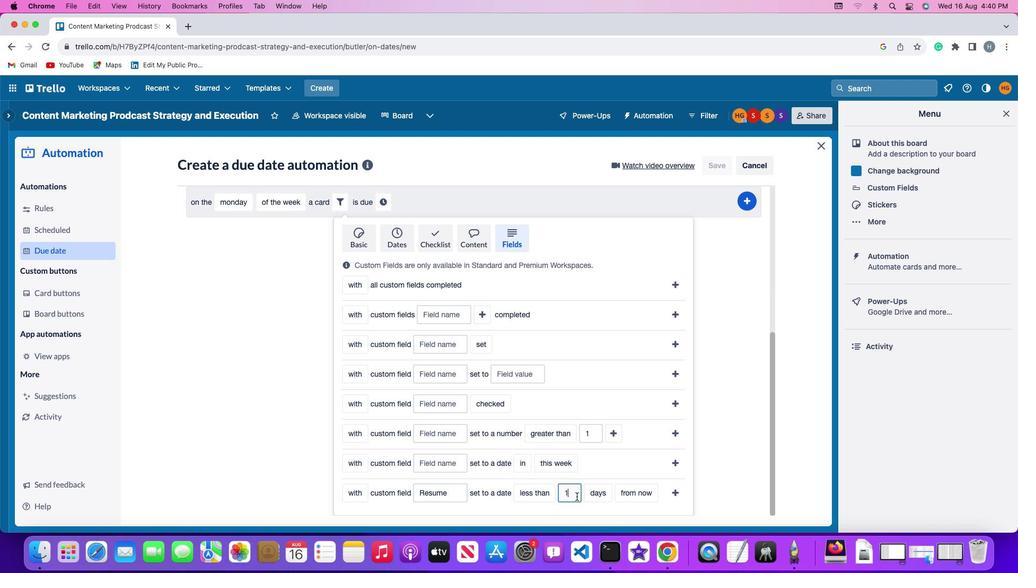 
Action: Key pressed Key.backspace'1'
Screenshot: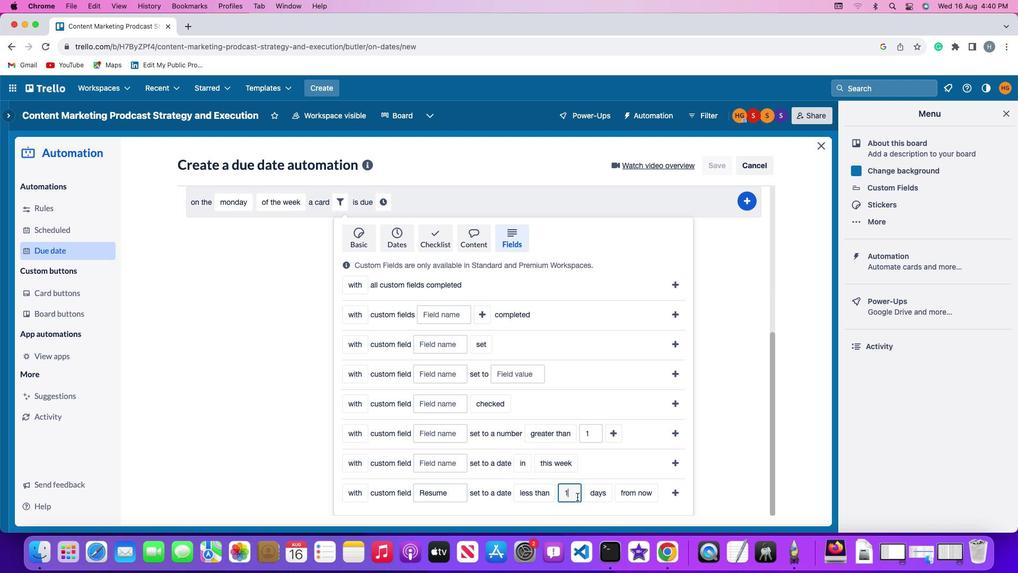 
Action: Mouse moved to (594, 496)
Screenshot: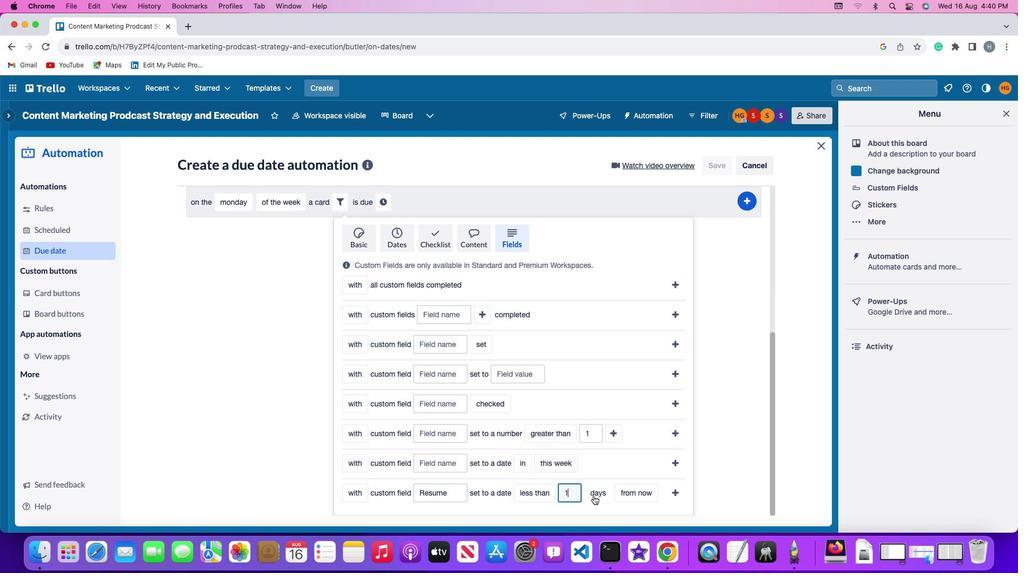 
Action: Mouse pressed left at (594, 496)
Screenshot: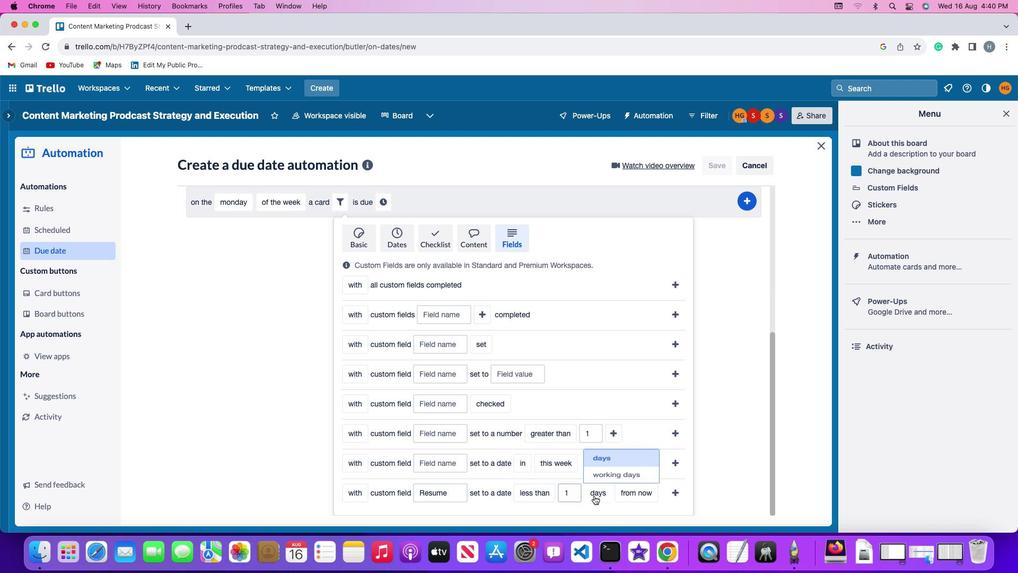 
Action: Mouse moved to (599, 473)
Screenshot: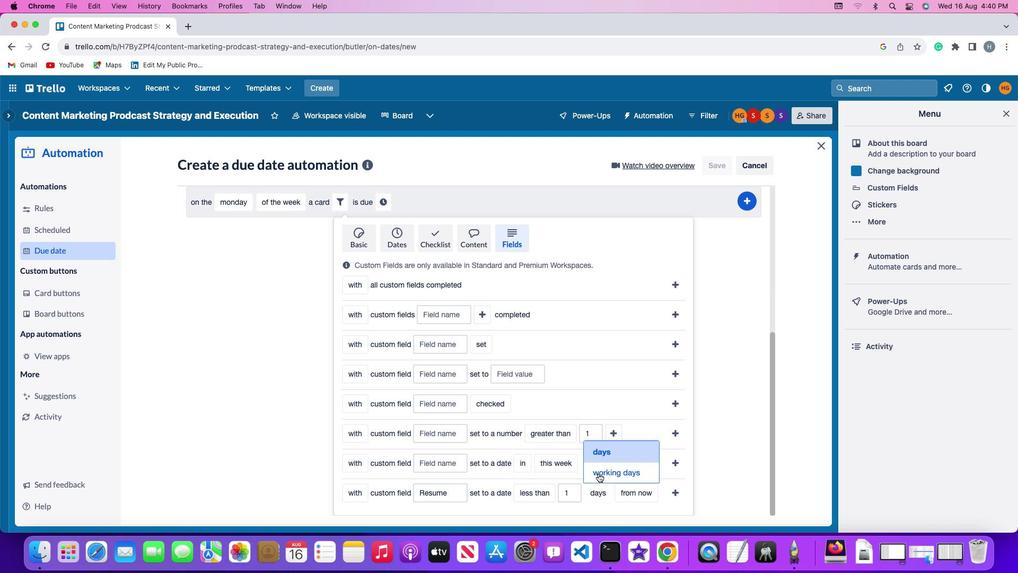 
Action: Mouse pressed left at (599, 473)
Screenshot: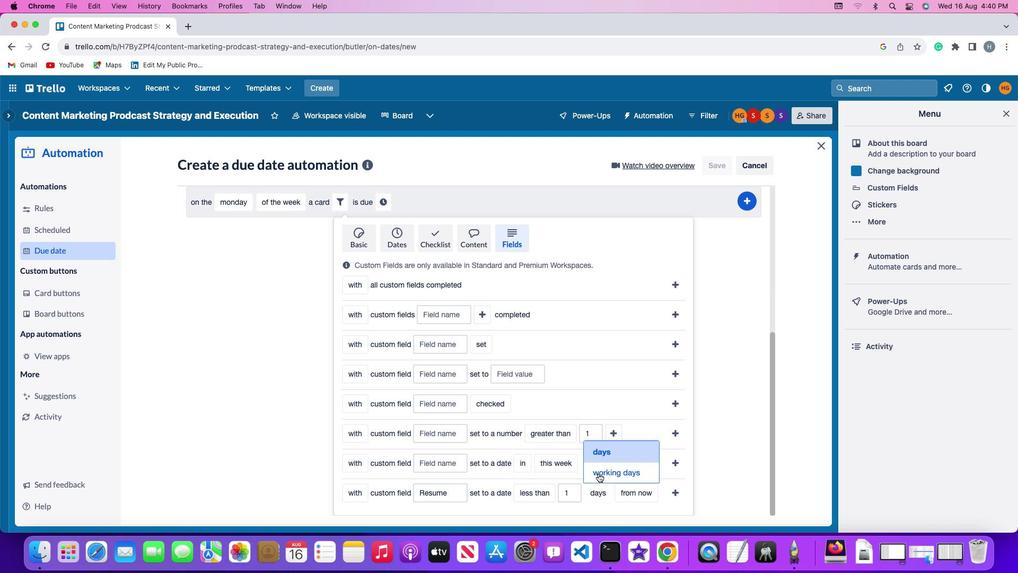 
Action: Mouse moved to (652, 493)
Screenshot: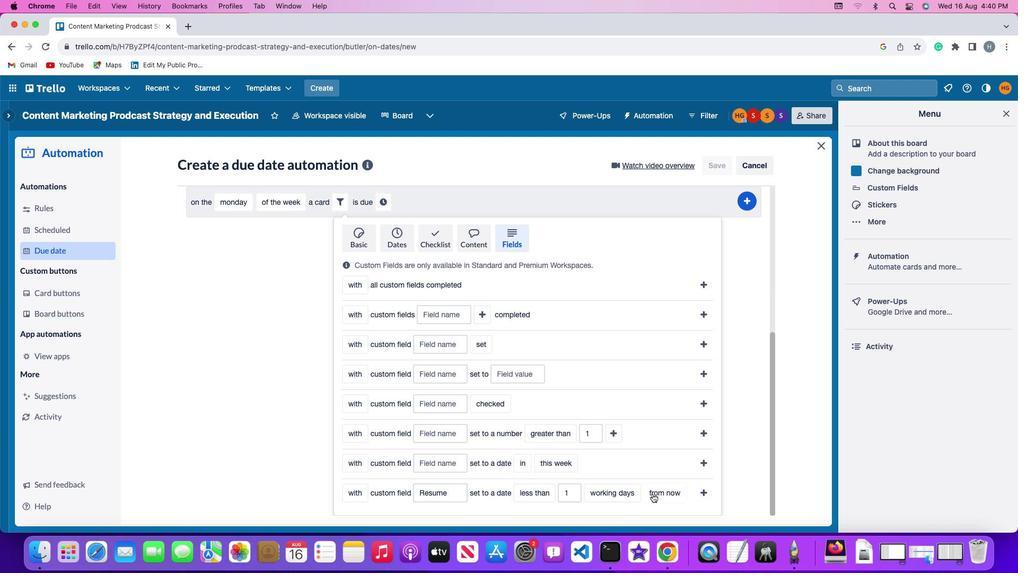 
Action: Mouse pressed left at (652, 493)
Screenshot: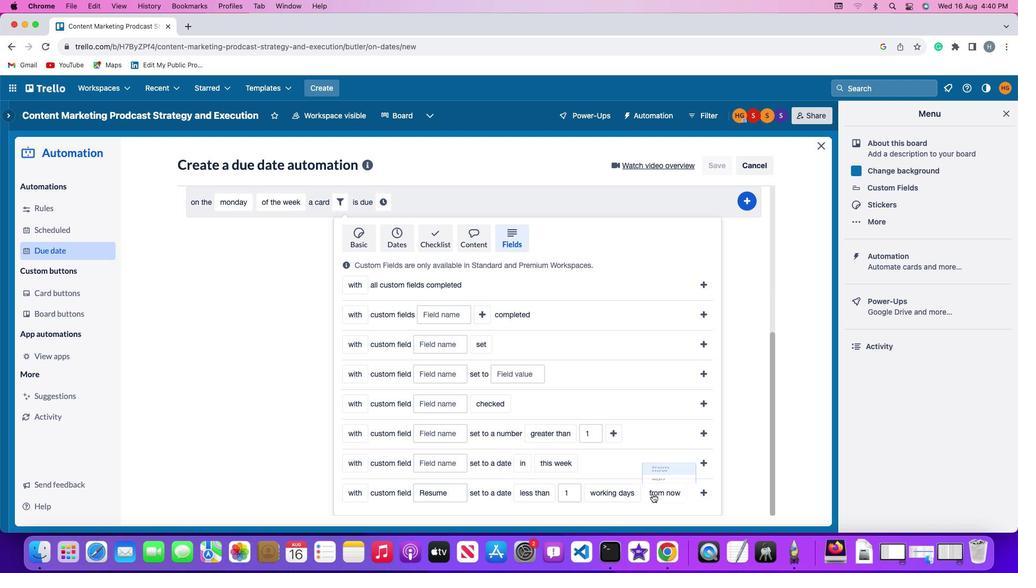 
Action: Mouse moved to (656, 444)
Screenshot: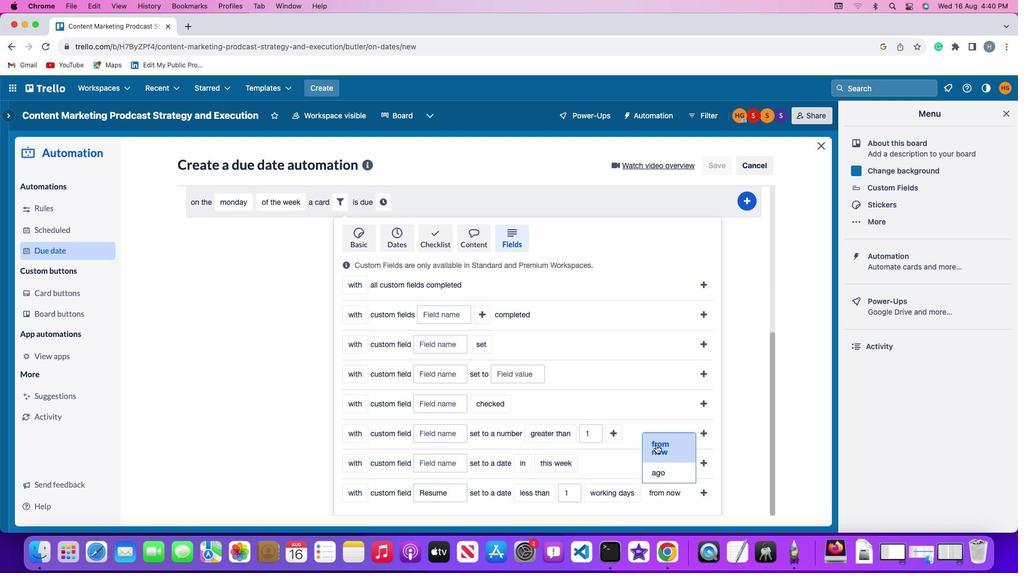 
Action: Mouse pressed left at (656, 444)
Screenshot: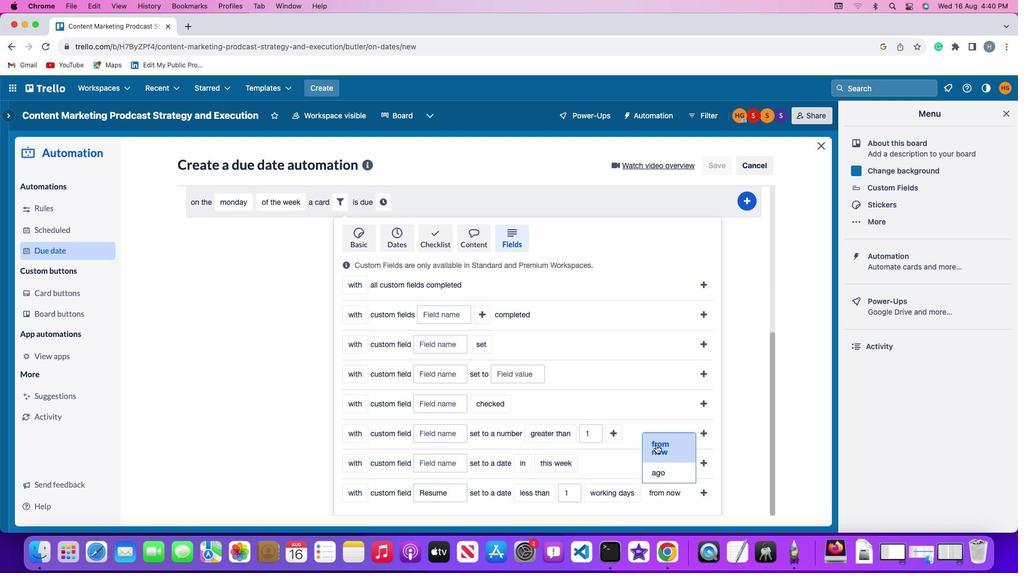 
Action: Mouse moved to (704, 491)
Screenshot: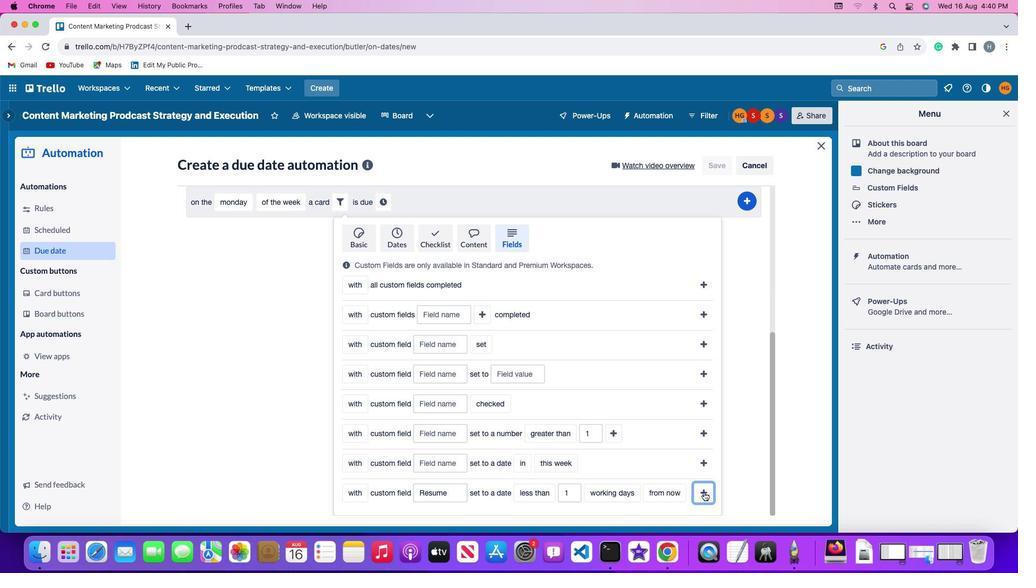 
Action: Mouse pressed left at (704, 491)
Screenshot: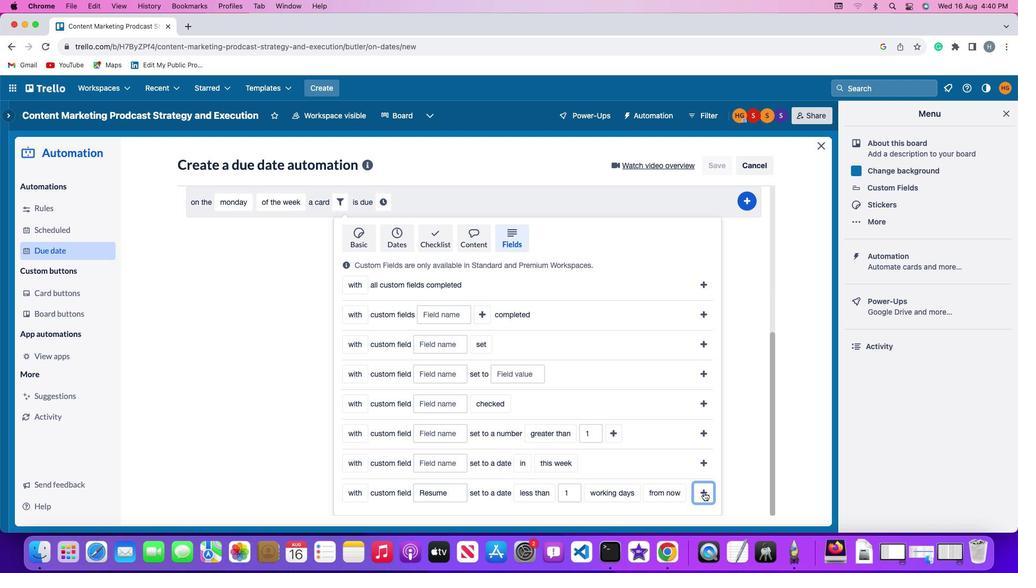 
Action: Mouse moved to (663, 466)
Screenshot: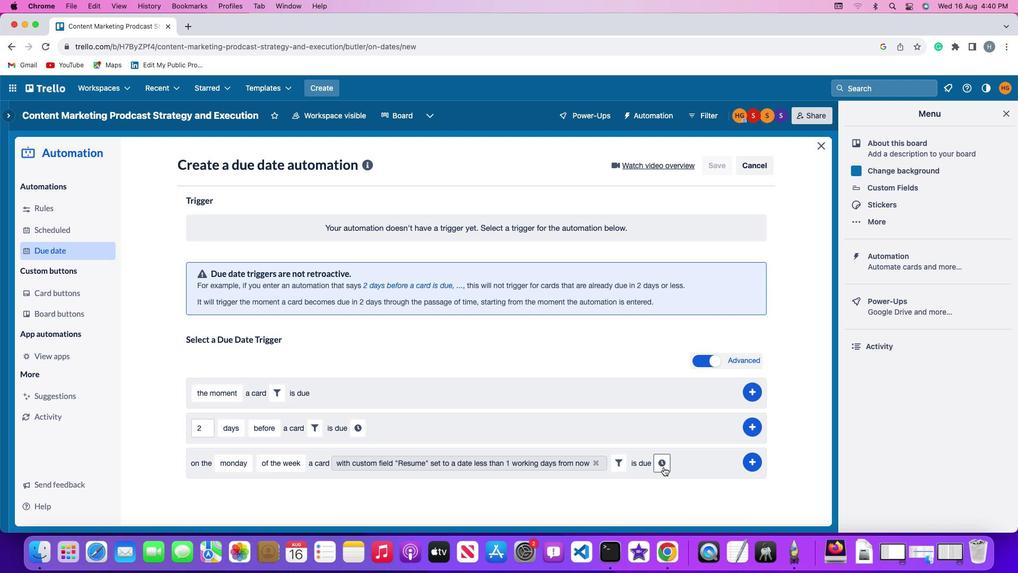 
Action: Mouse pressed left at (663, 466)
Screenshot: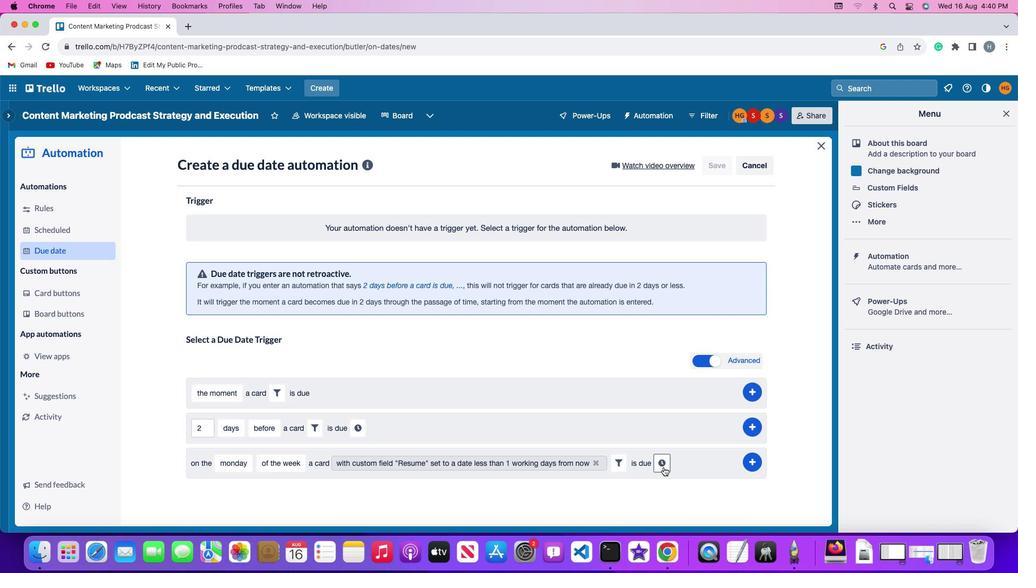 
Action: Mouse moved to (219, 487)
Screenshot: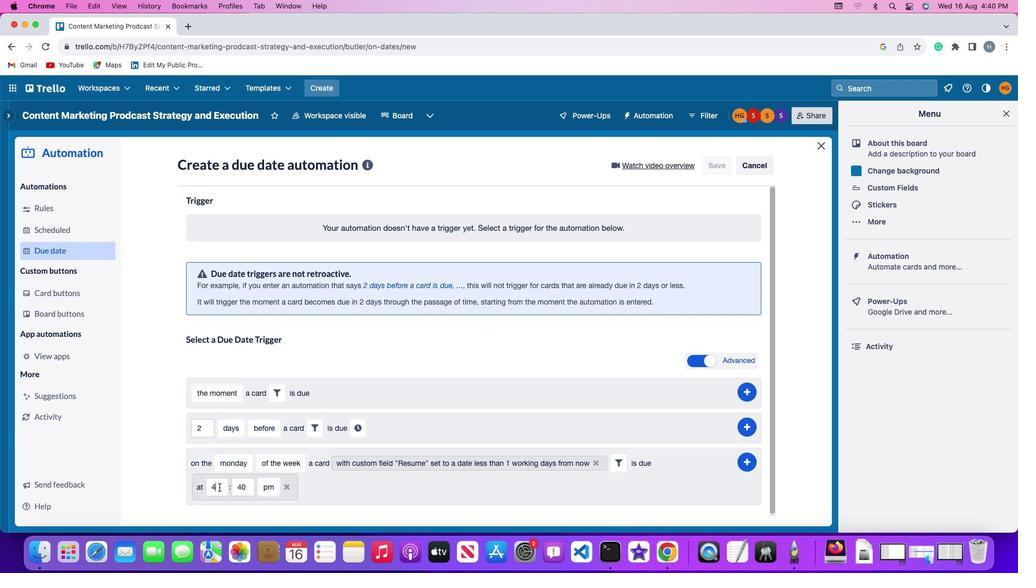 
Action: Mouse pressed left at (219, 487)
Screenshot: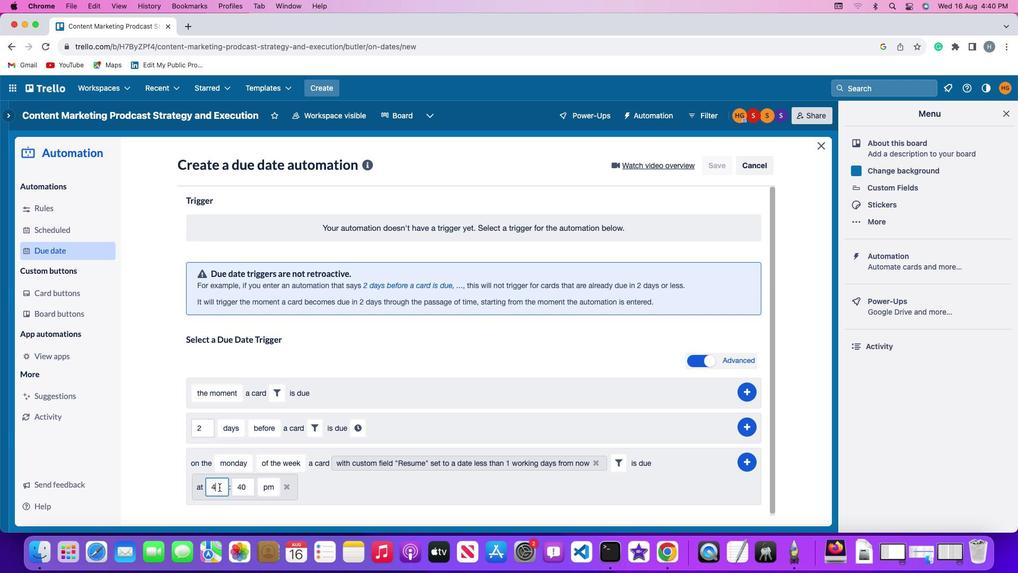 
Action: Key pressed Key.backspace'1''1'
Screenshot: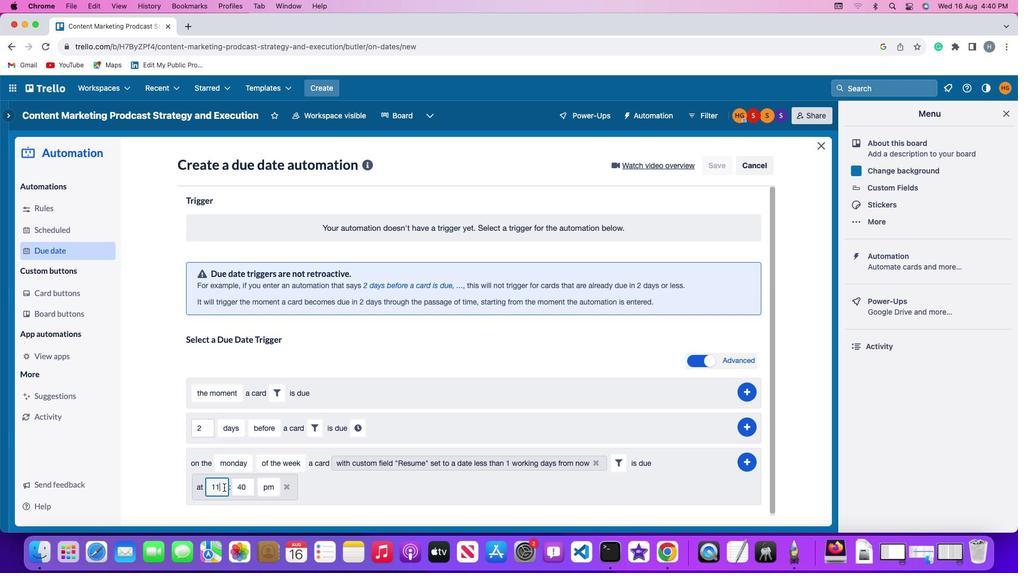 
Action: Mouse moved to (248, 487)
Screenshot: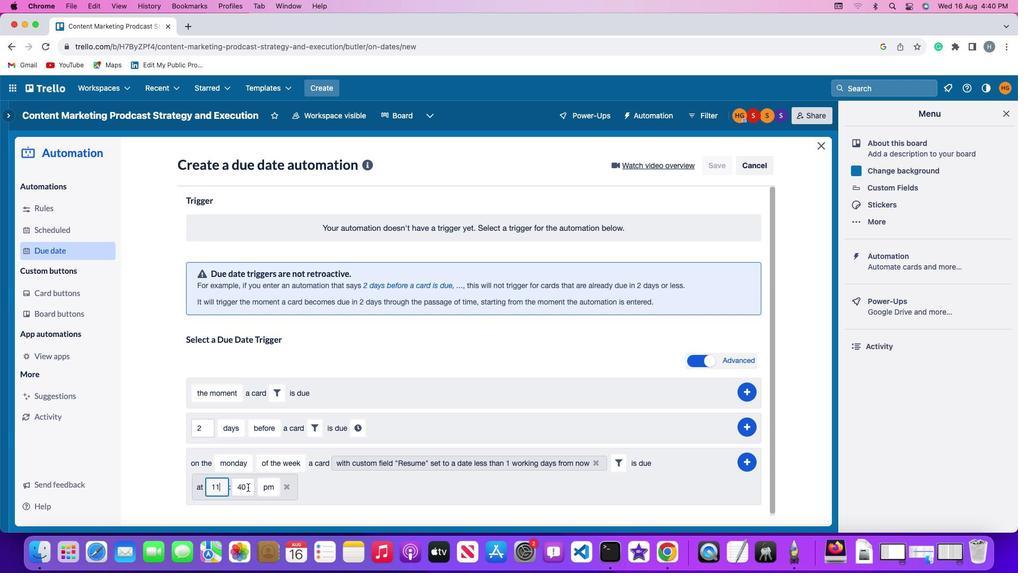 
Action: Mouse pressed left at (248, 487)
Screenshot: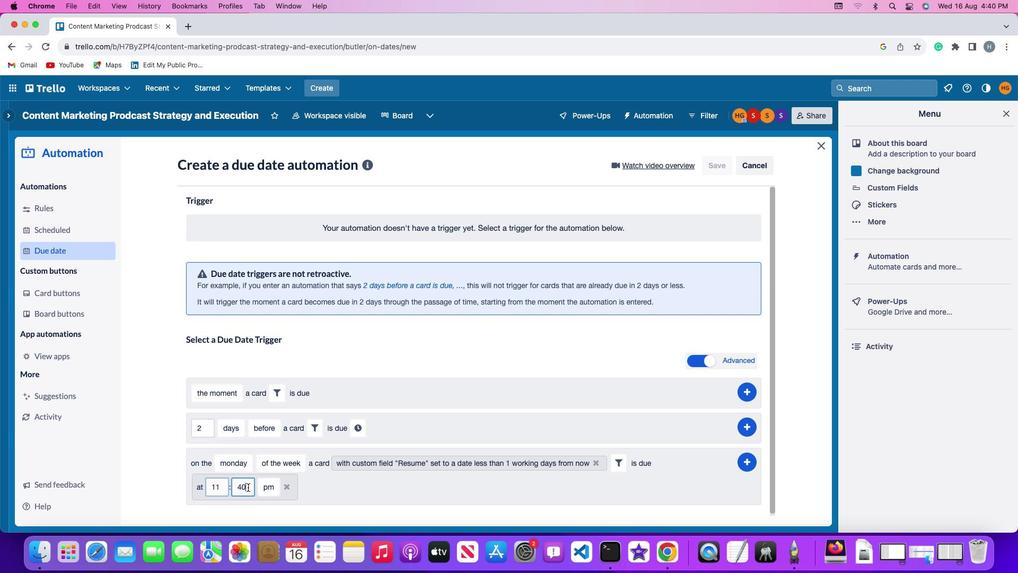
Action: Key pressed Key.backspaceKey.backspace'0''0'
Screenshot: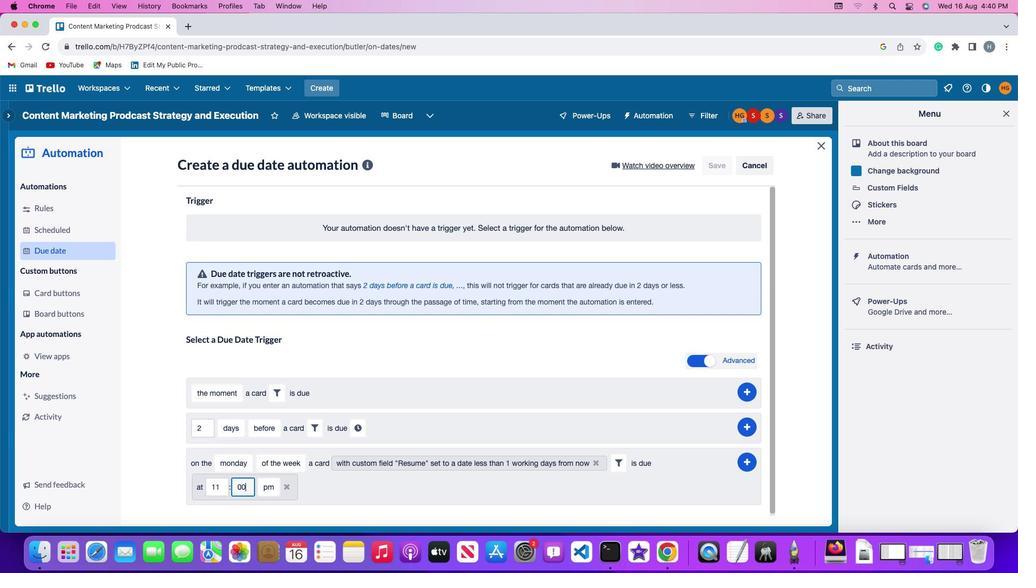 
Action: Mouse moved to (260, 486)
Screenshot: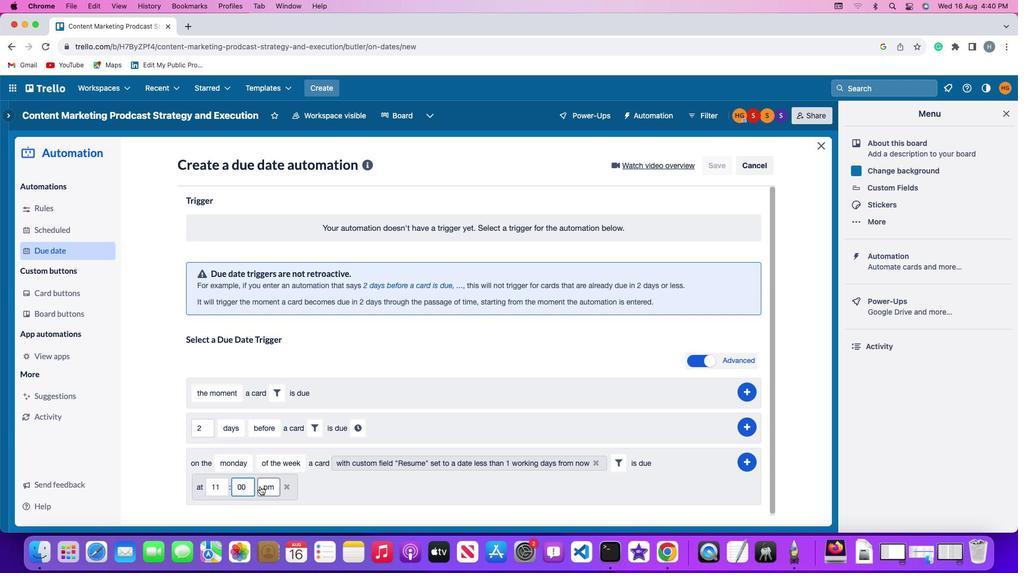 
Action: Mouse pressed left at (260, 486)
Screenshot: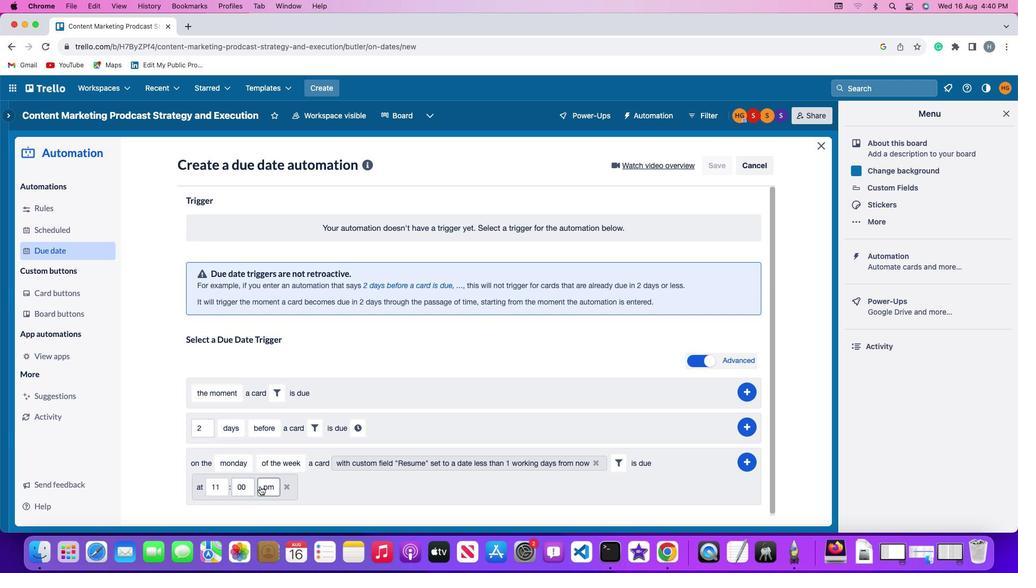 
Action: Mouse moved to (273, 447)
Screenshot: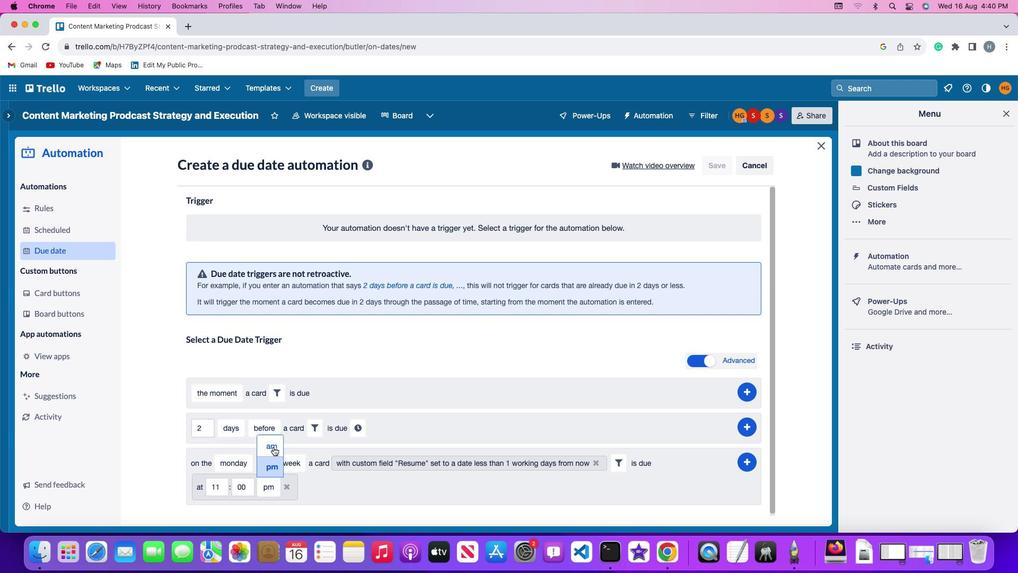 
Action: Mouse pressed left at (273, 447)
Screenshot: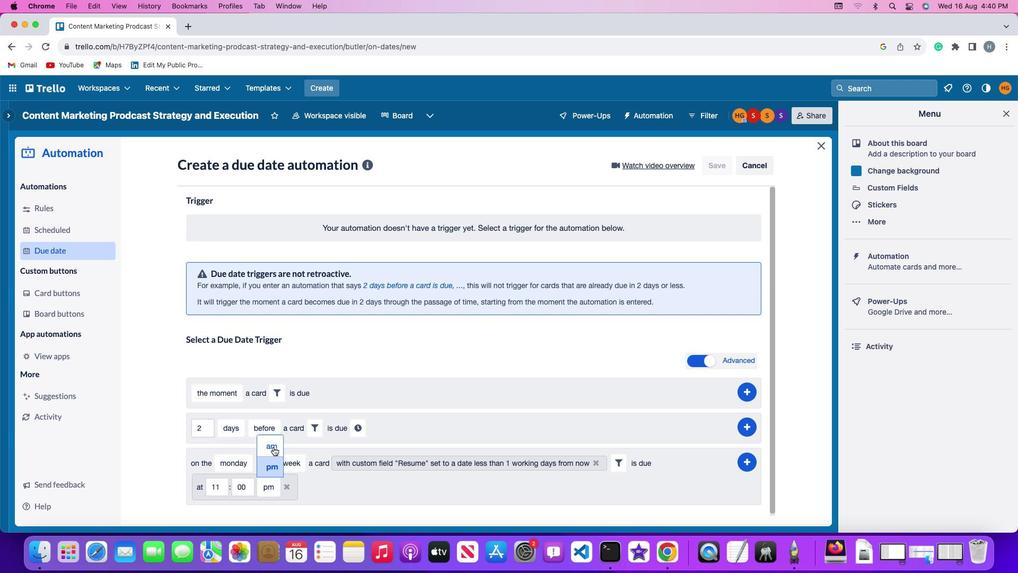 
Action: Mouse moved to (748, 461)
Screenshot: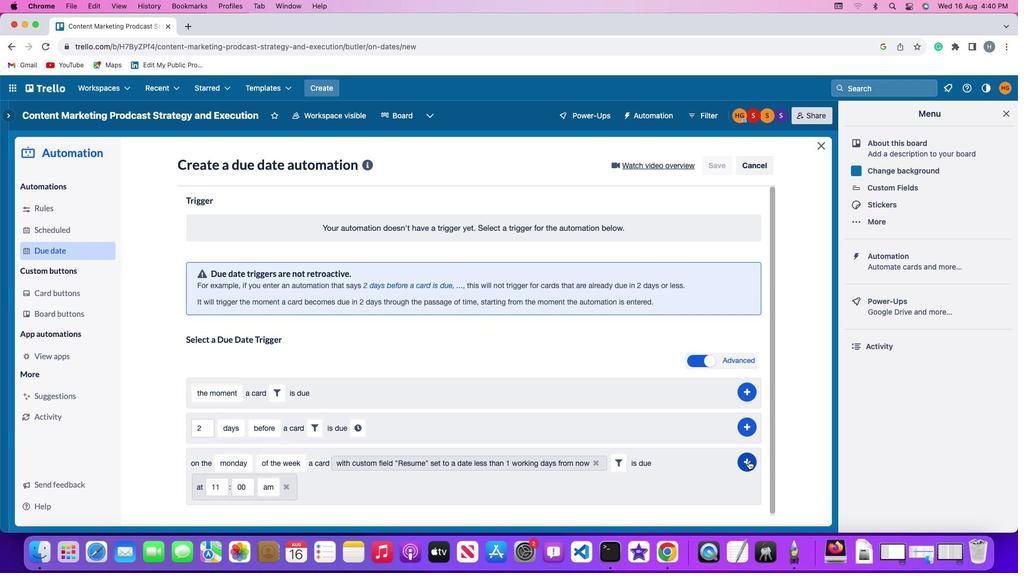 
Action: Mouse pressed left at (748, 461)
Screenshot: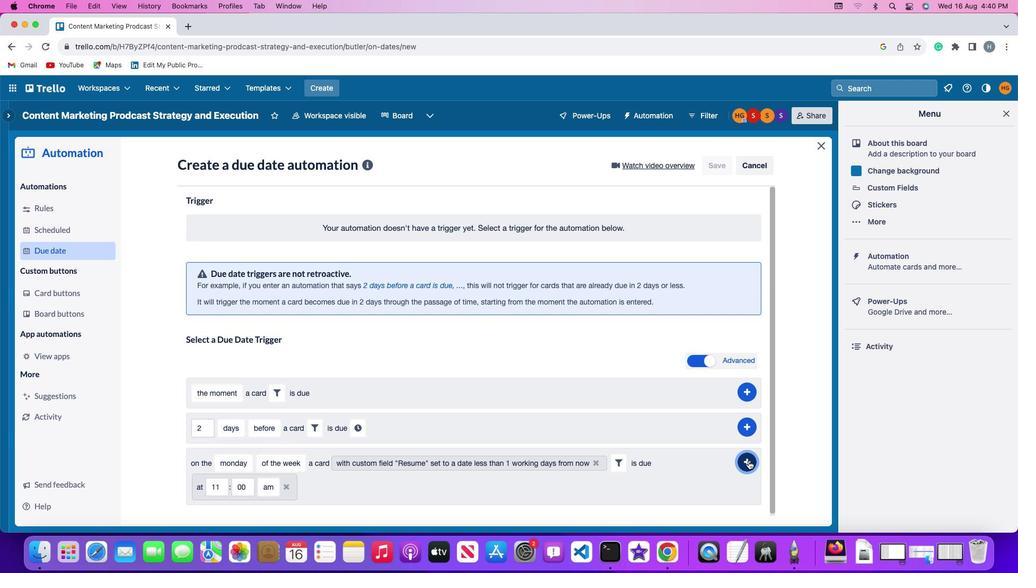 
Action: Mouse moved to (796, 370)
Screenshot: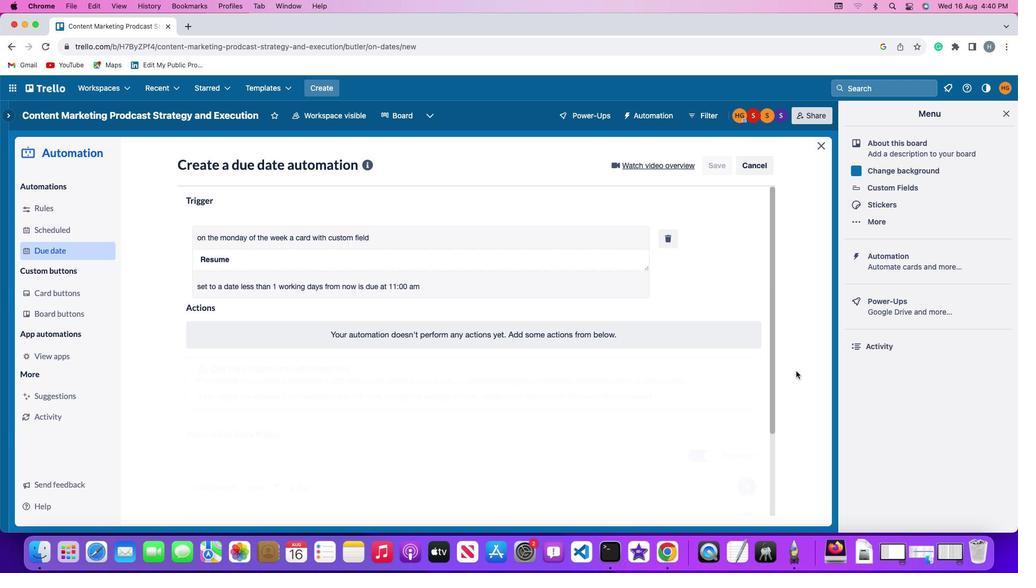
